 Task: Create a sub task Release to Production / Go Live for the task  Create a new online platform for car rental services in the project AgileNexus , assign it to team member softage.1@softage.net and update the status of the sub task to  Off Track , set the priority of the sub task to High
Action: Mouse moved to (110, 318)
Screenshot: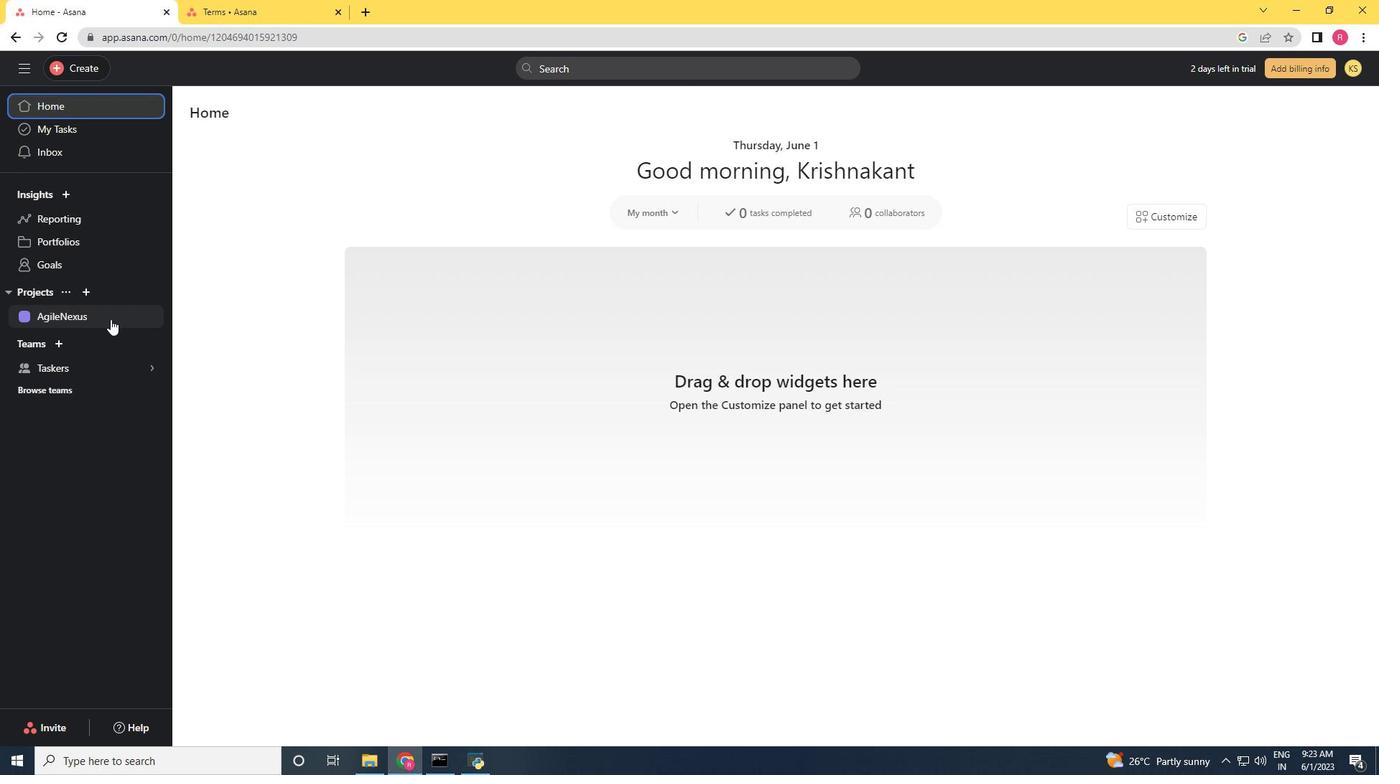 
Action: Mouse pressed left at (110, 318)
Screenshot: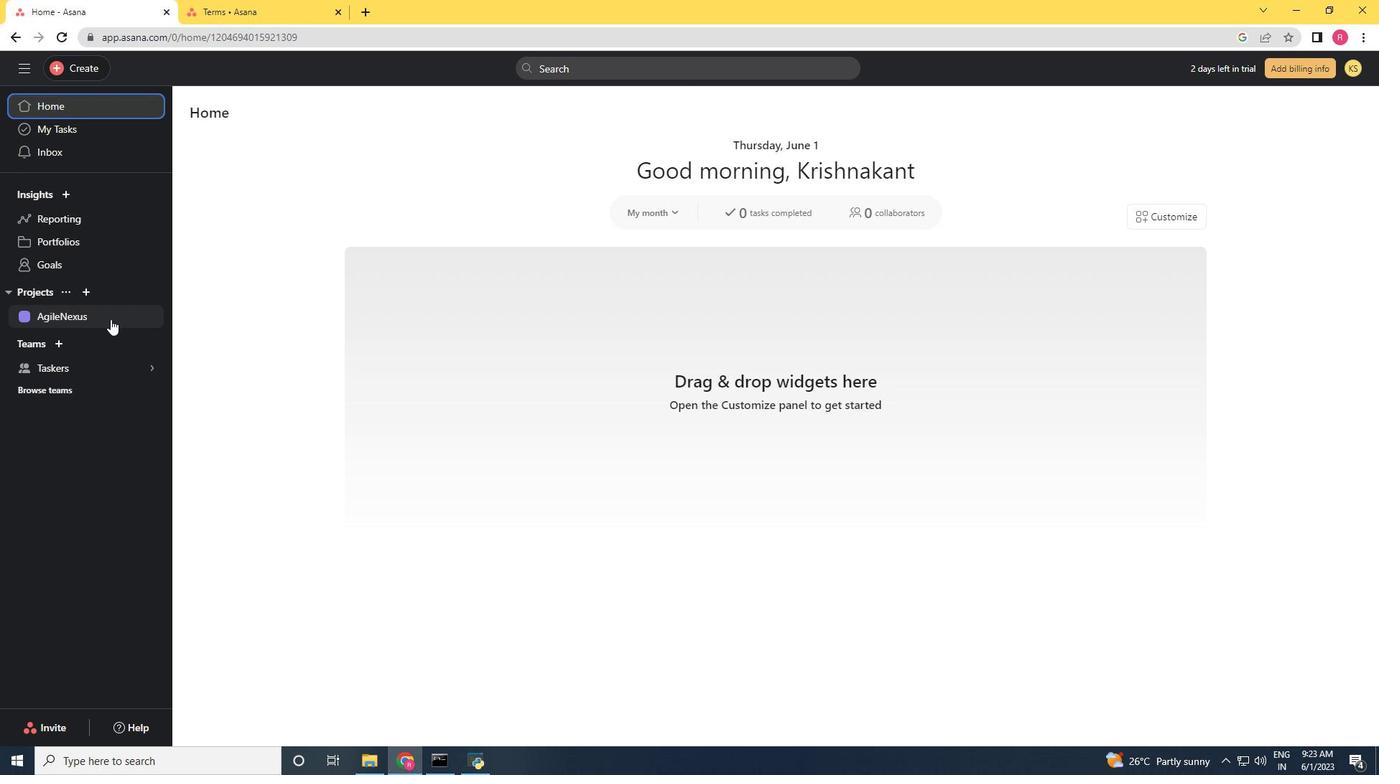 
Action: Mouse moved to (585, 320)
Screenshot: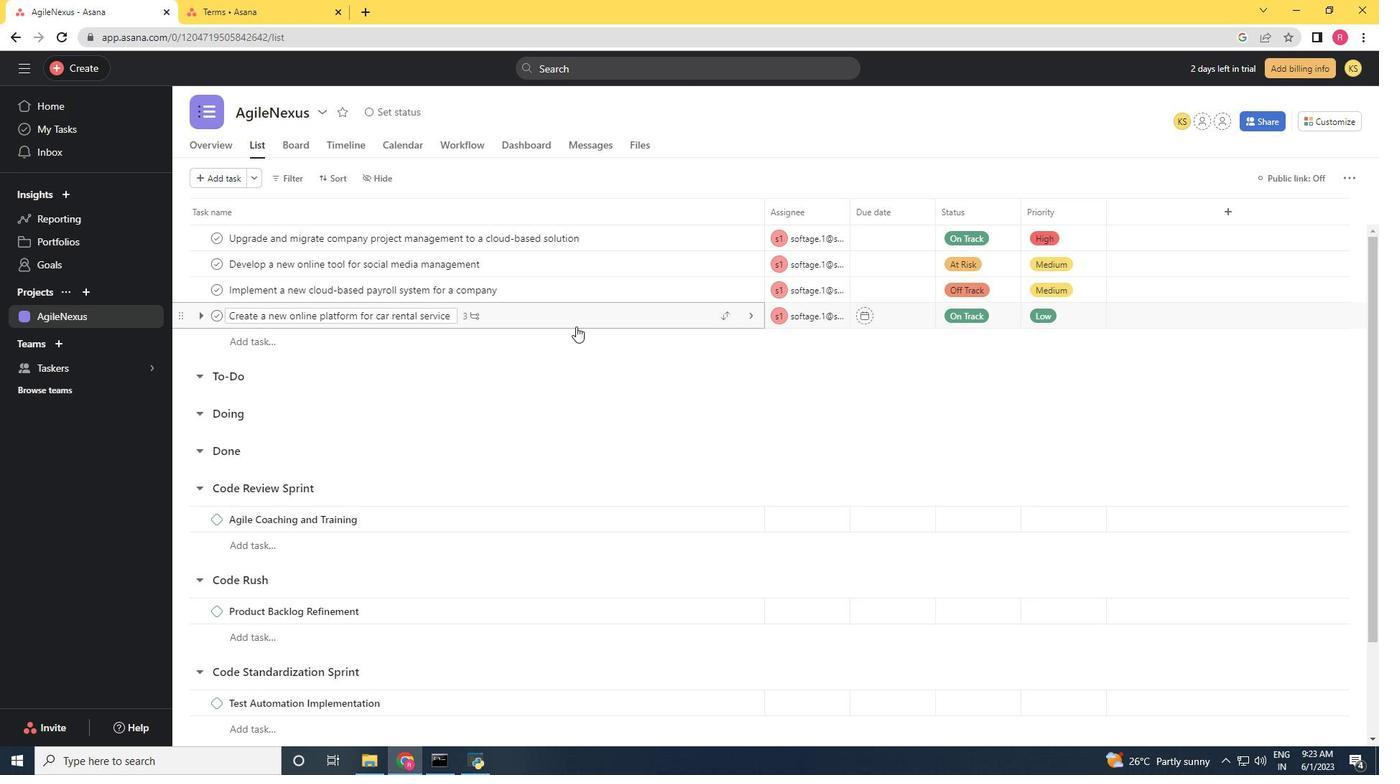 
Action: Mouse pressed left at (585, 320)
Screenshot: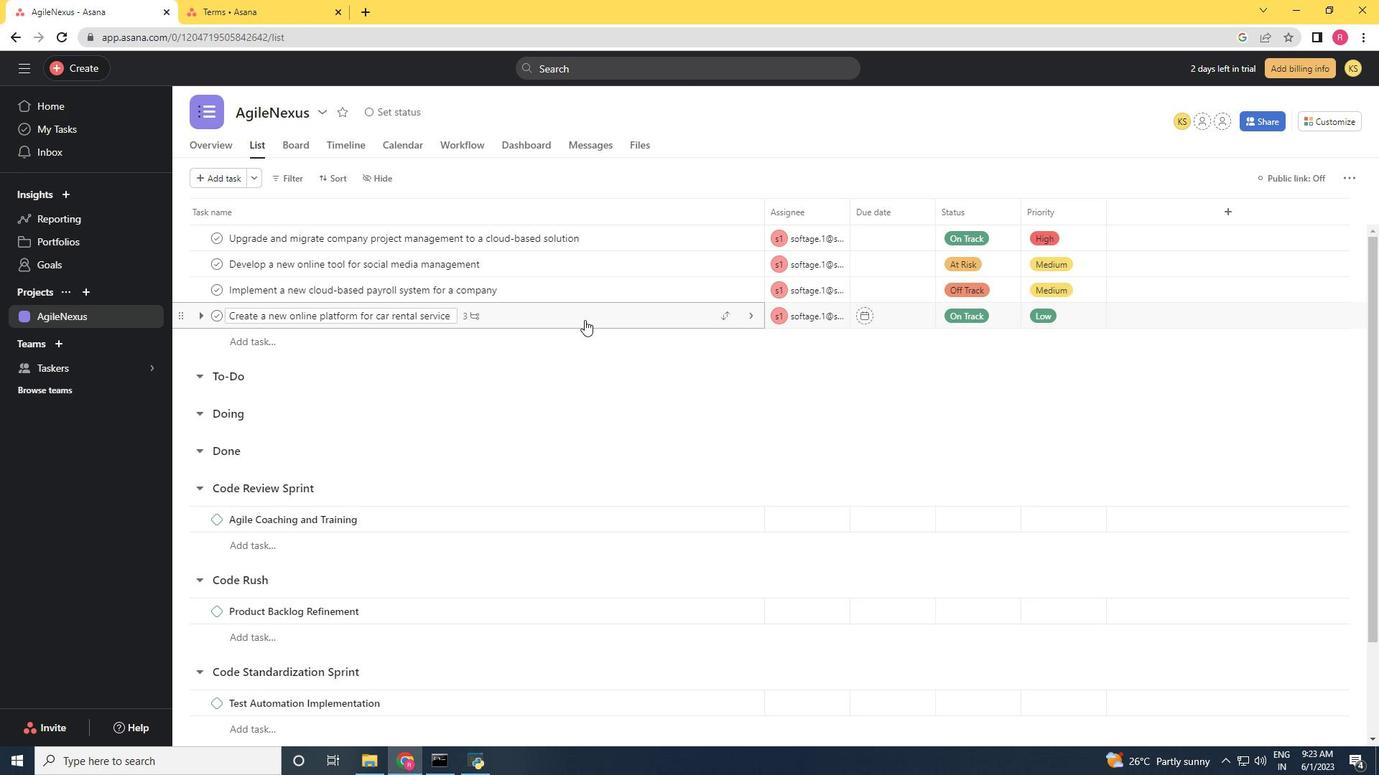 
Action: Mouse moved to (1003, 341)
Screenshot: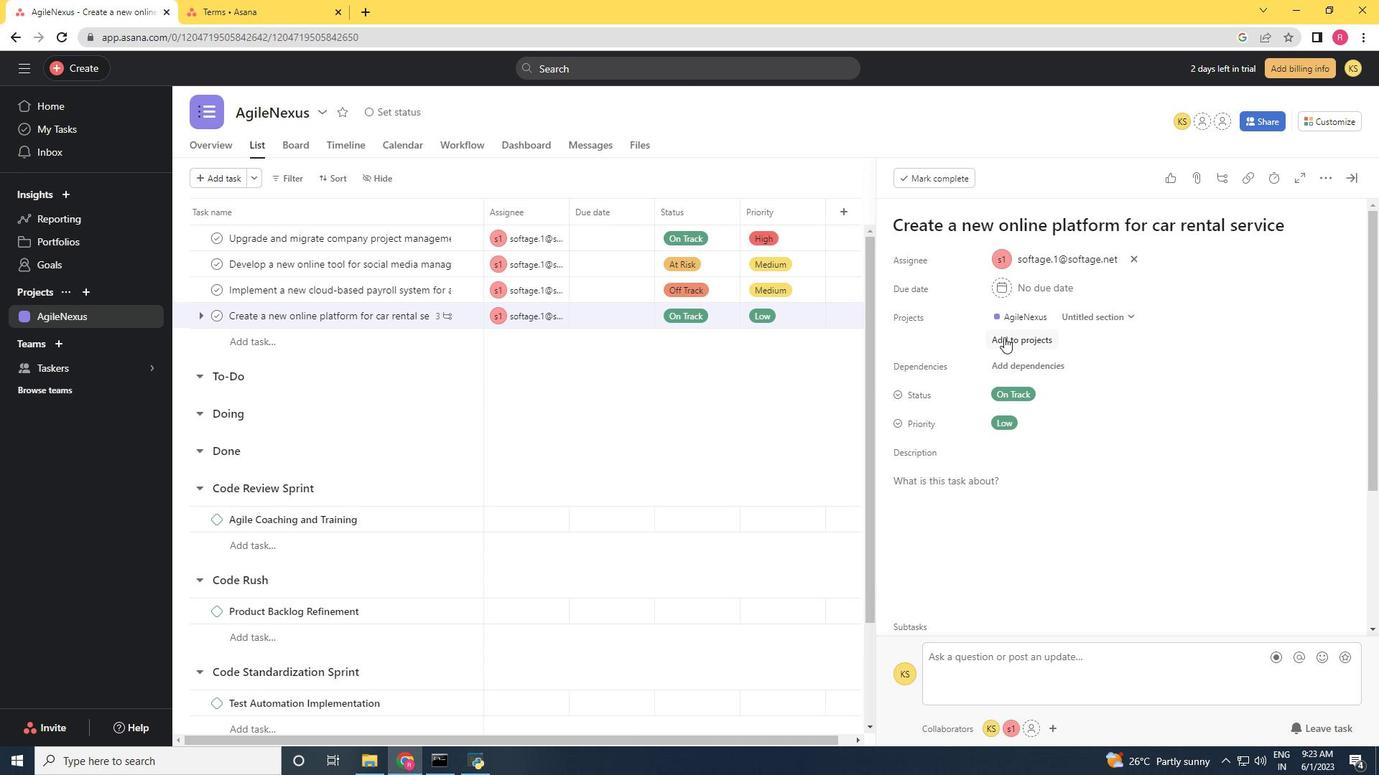 
Action: Mouse scrolled (1003, 340) with delta (0, 0)
Screenshot: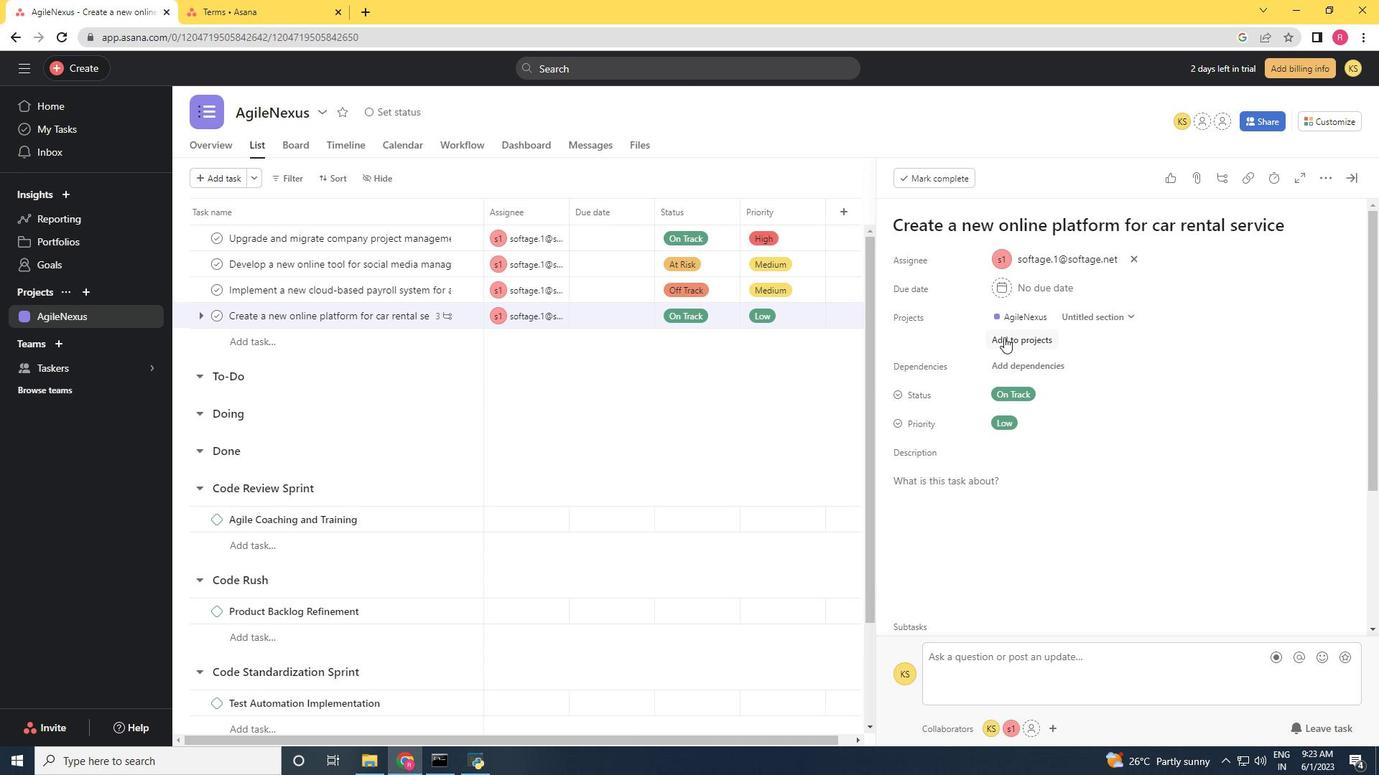 
Action: Mouse moved to (1003, 343)
Screenshot: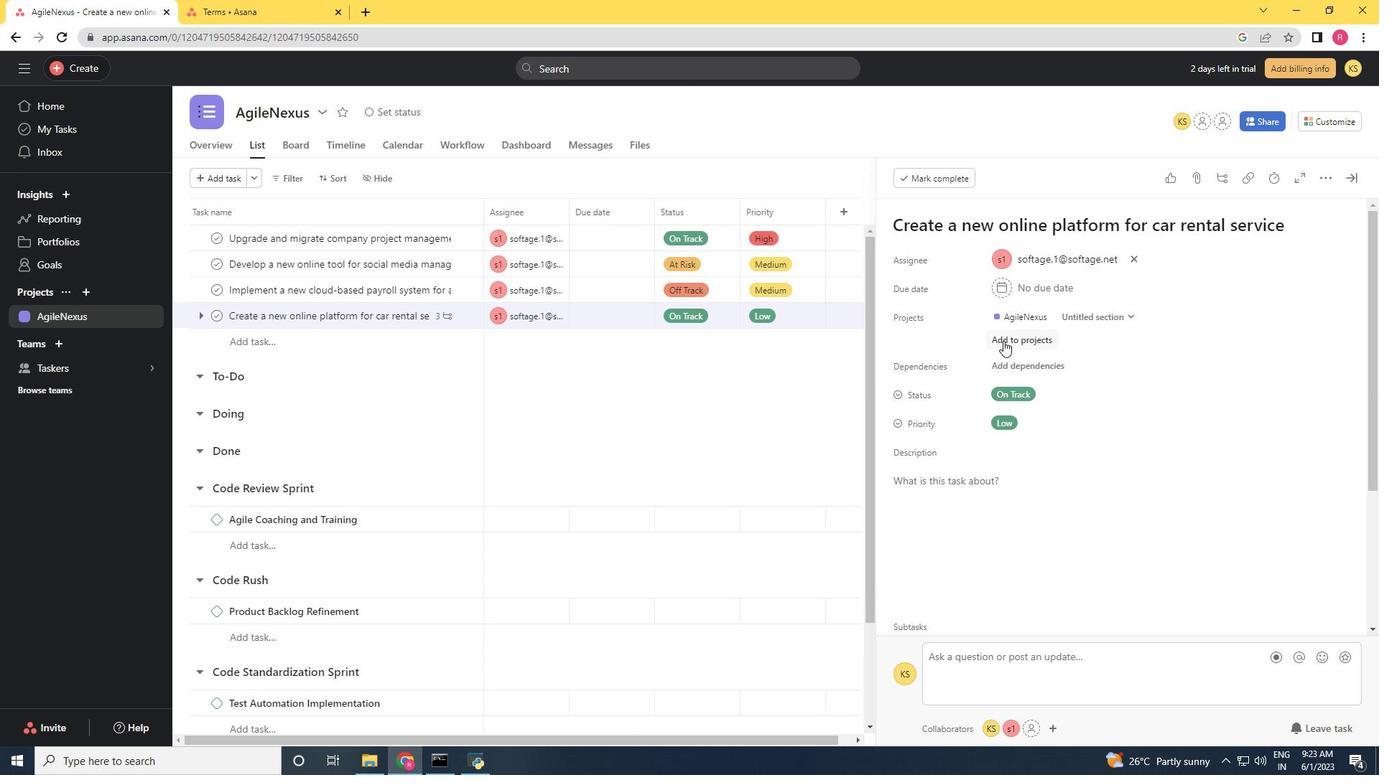 
Action: Mouse scrolled (1003, 342) with delta (0, 0)
Screenshot: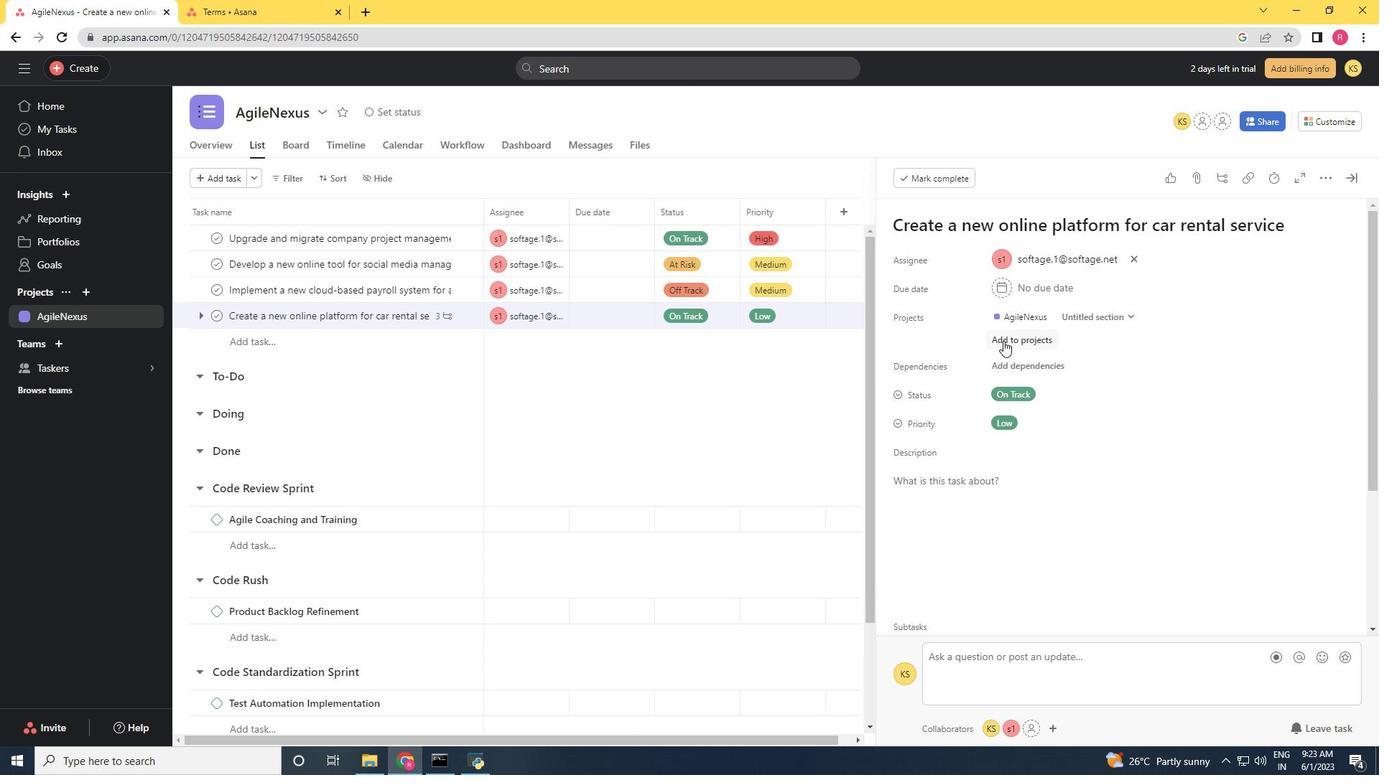 
Action: Mouse moved to (1003, 344)
Screenshot: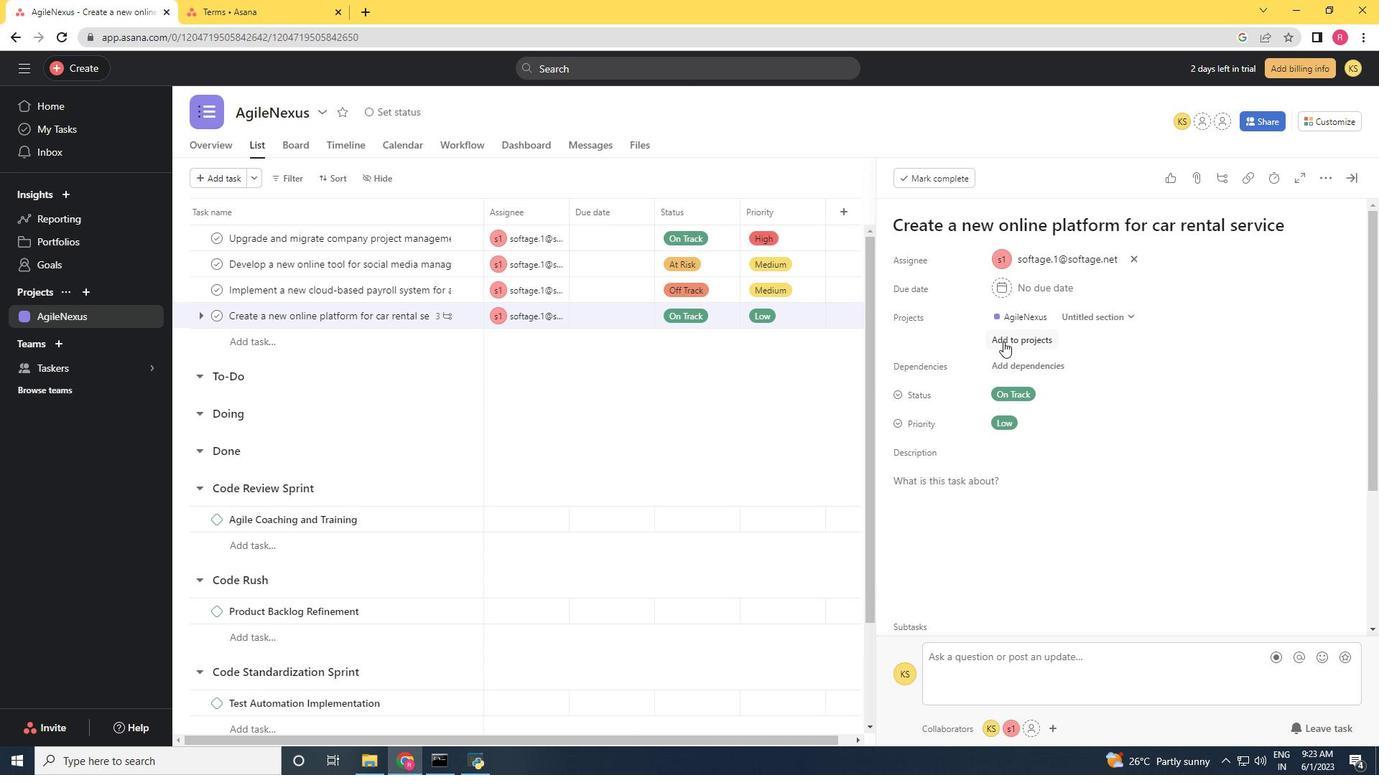 
Action: Mouse scrolled (1003, 343) with delta (0, 0)
Screenshot: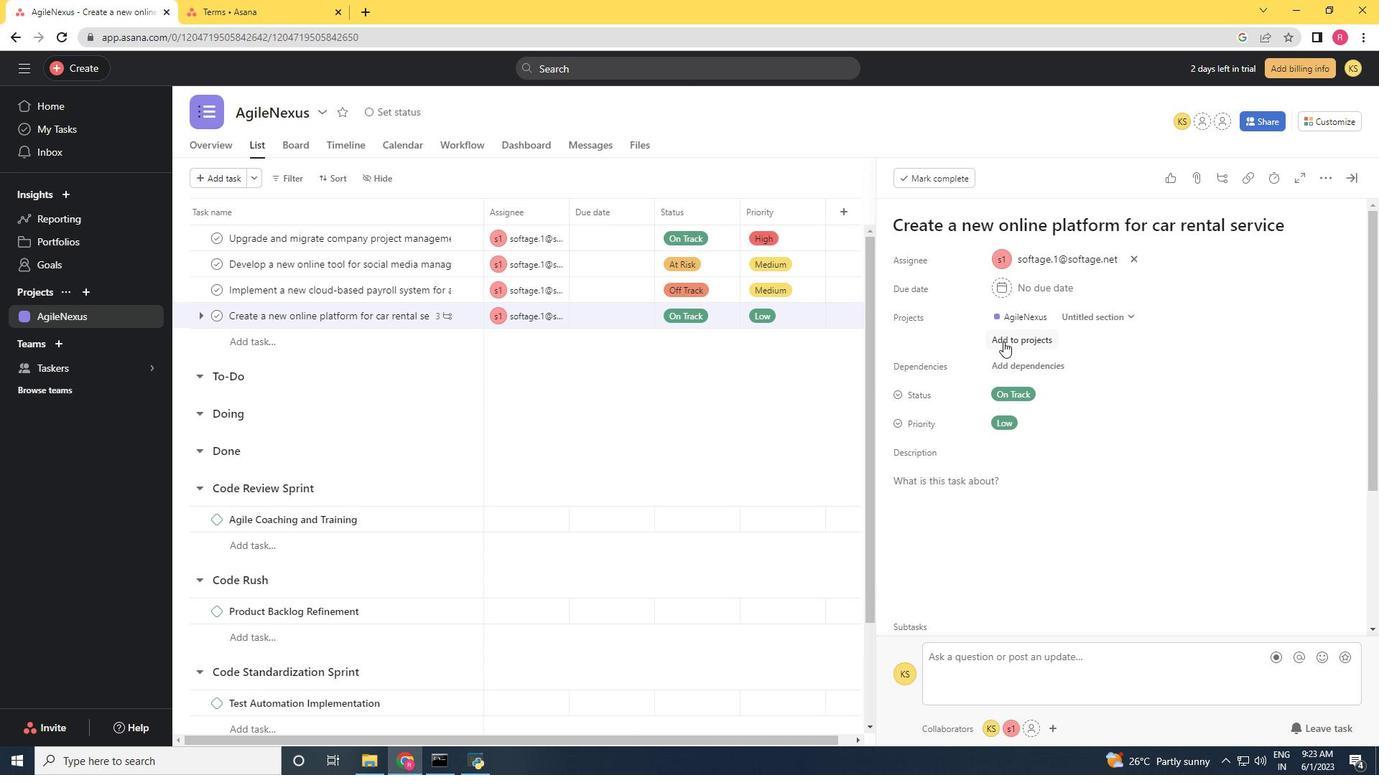 
Action: Mouse moved to (1003, 345)
Screenshot: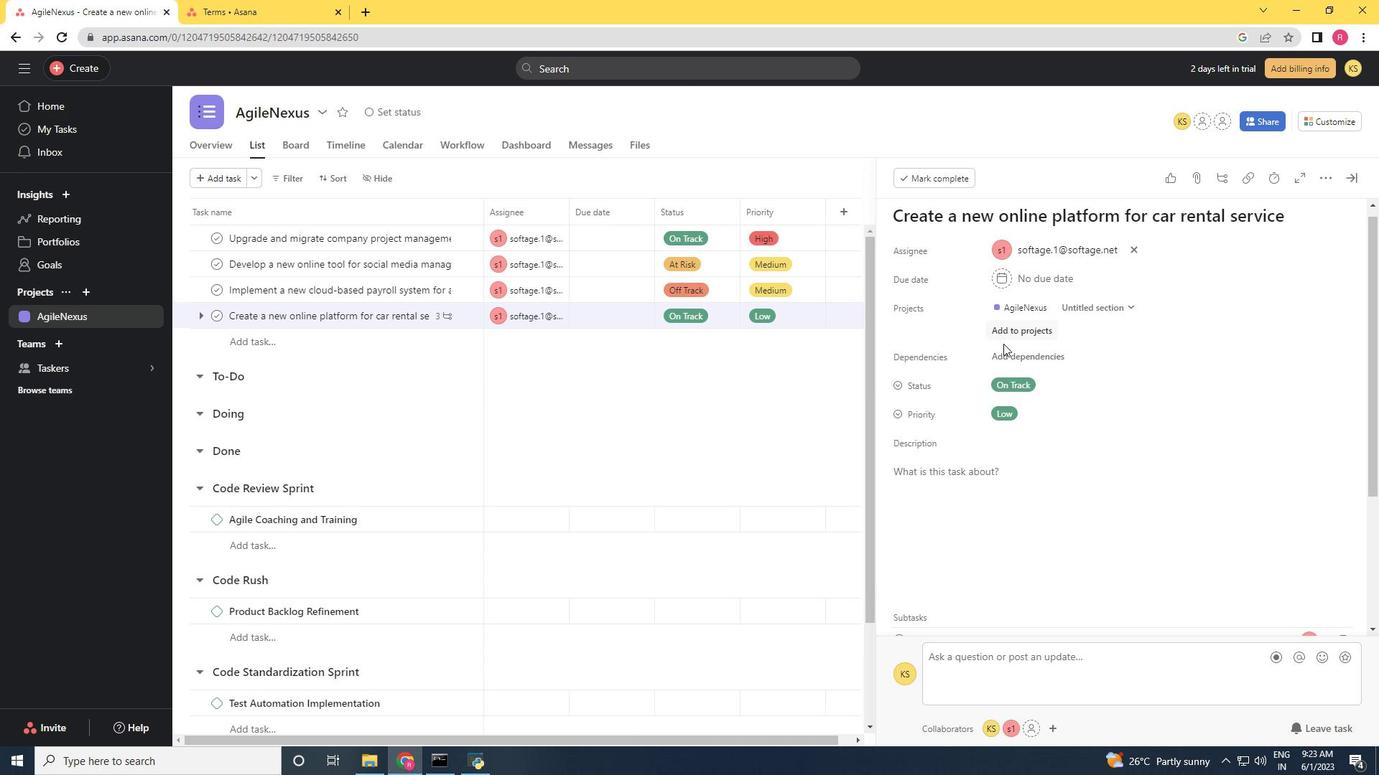 
Action: Mouse scrolled (1003, 344) with delta (0, 0)
Screenshot: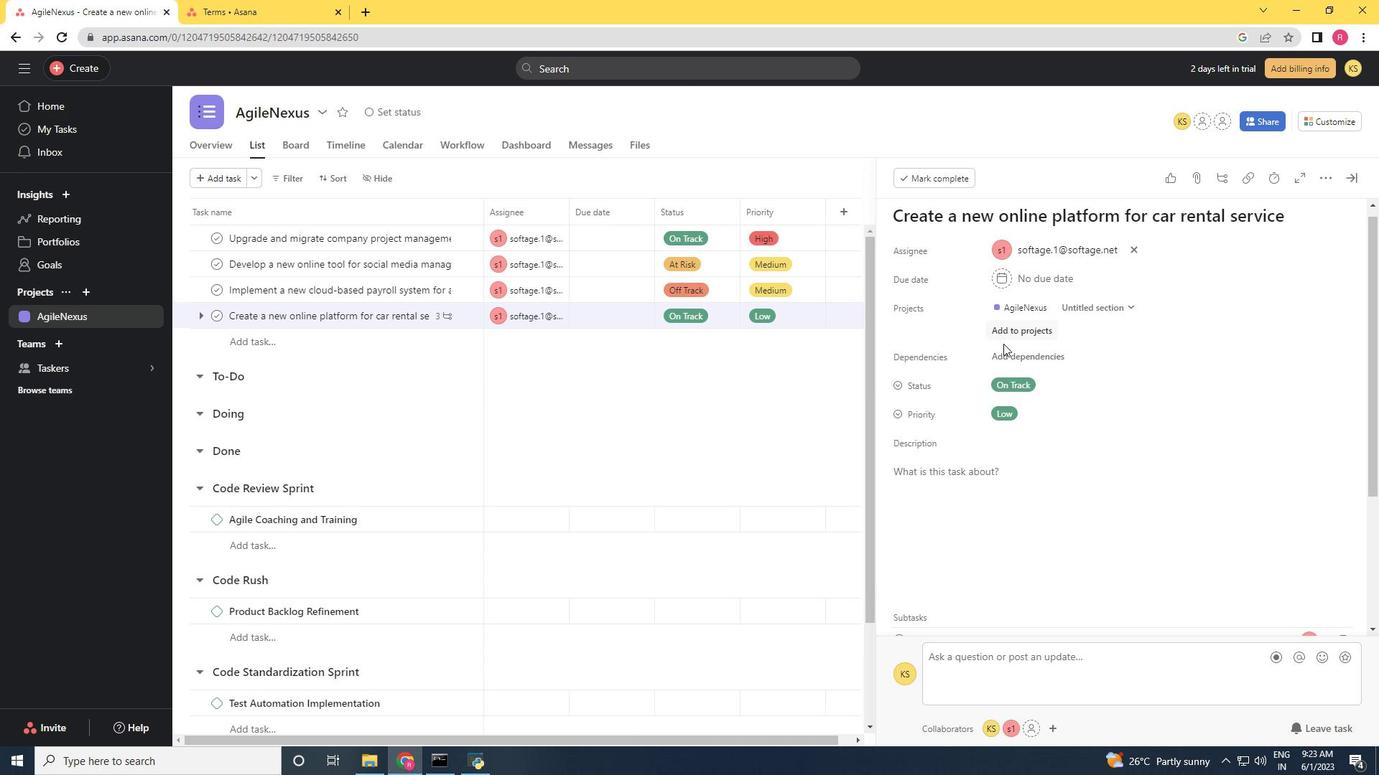 
Action: Mouse moved to (1003, 346)
Screenshot: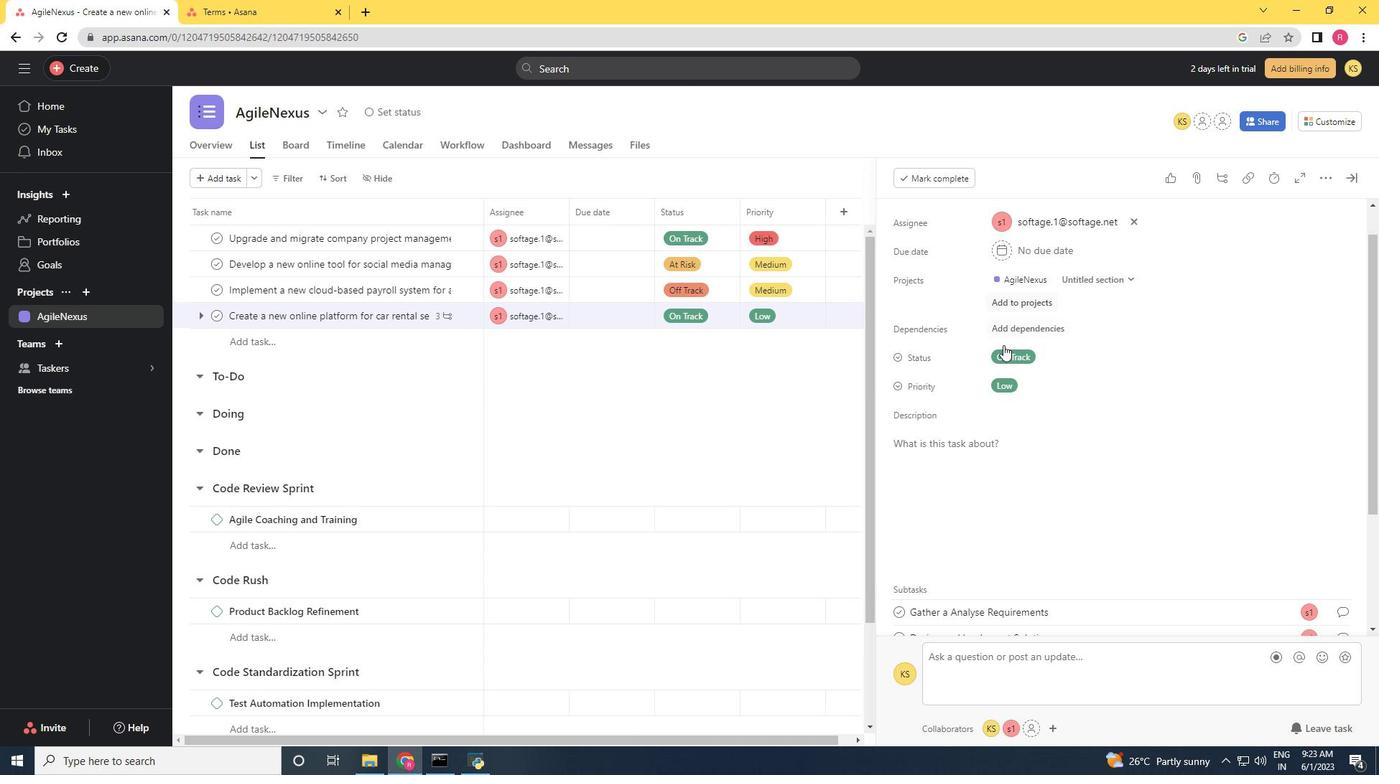 
Action: Mouse scrolled (1003, 345) with delta (0, 0)
Screenshot: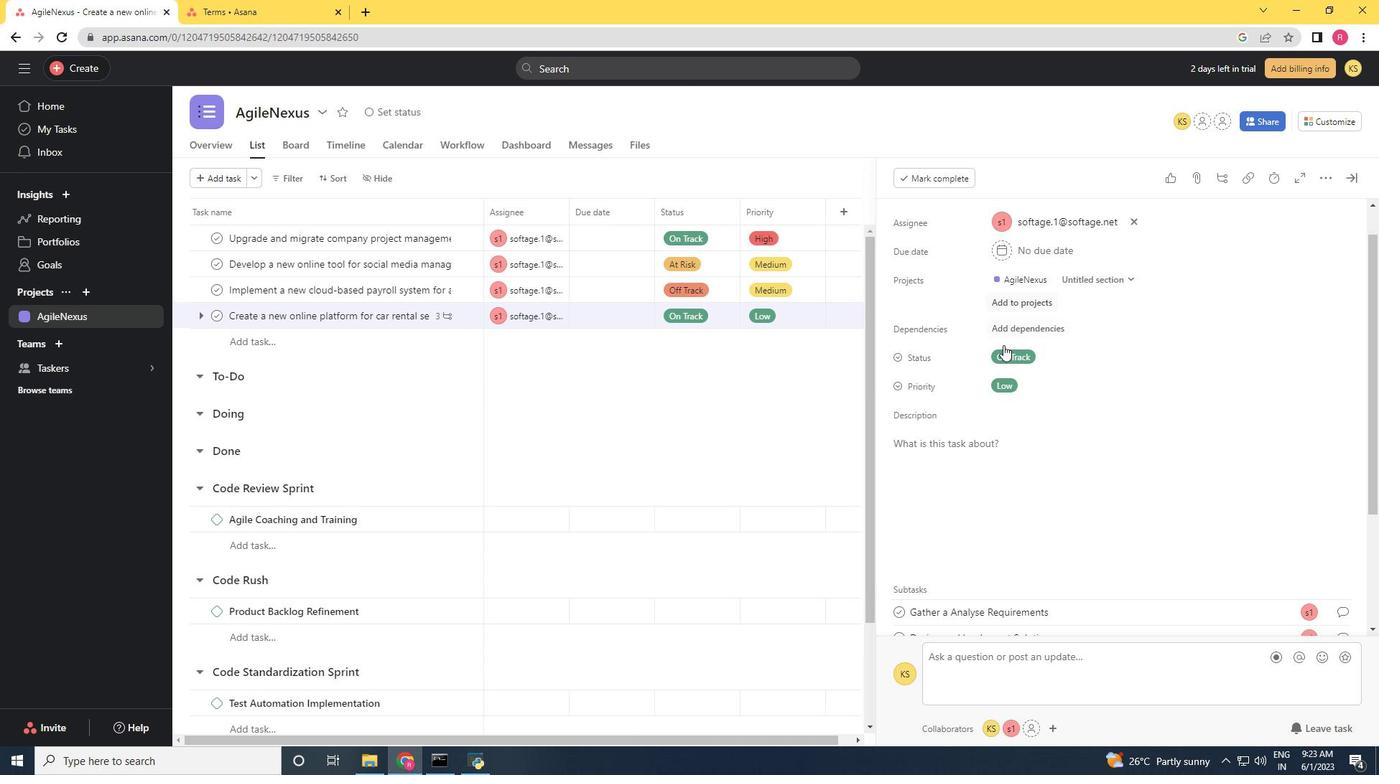 
Action: Mouse moved to (1003, 346)
Screenshot: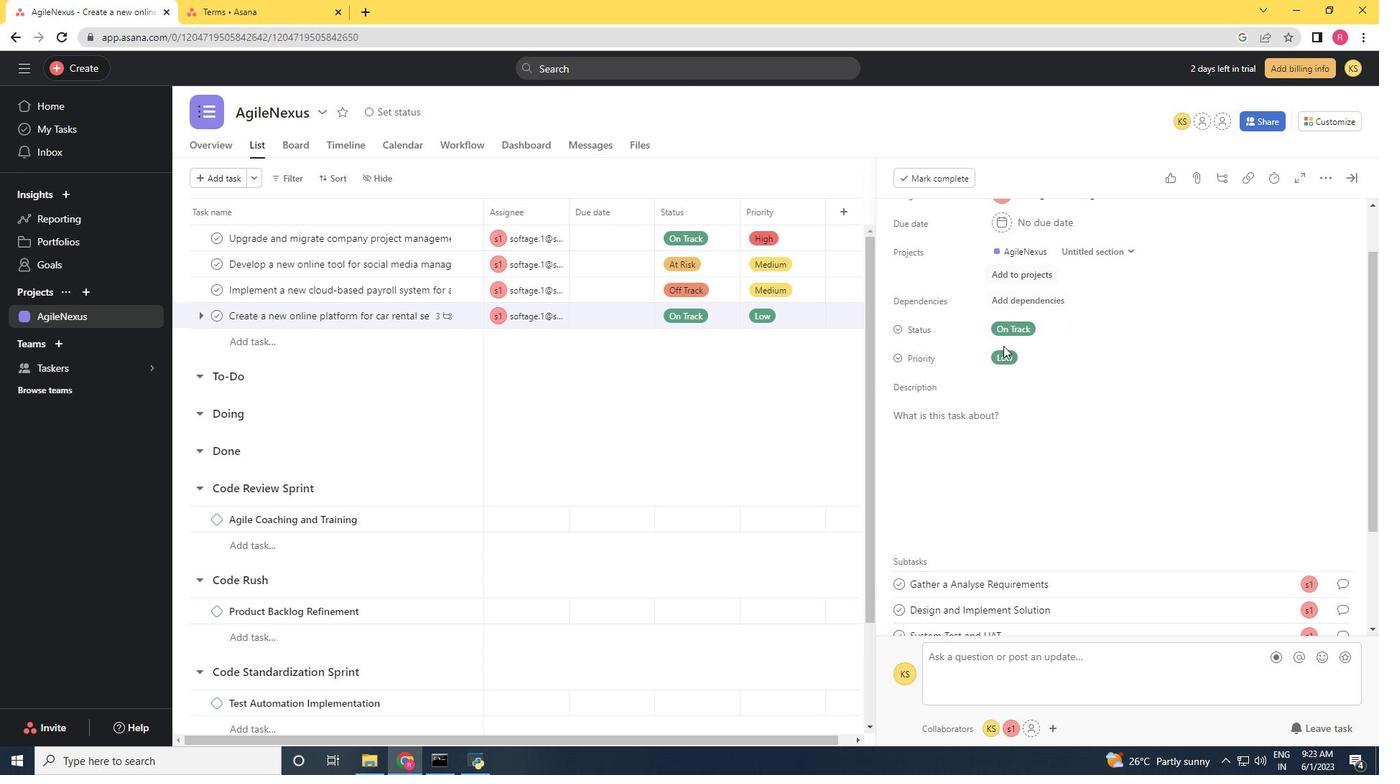 
Action: Mouse scrolled (1003, 346) with delta (0, 0)
Screenshot: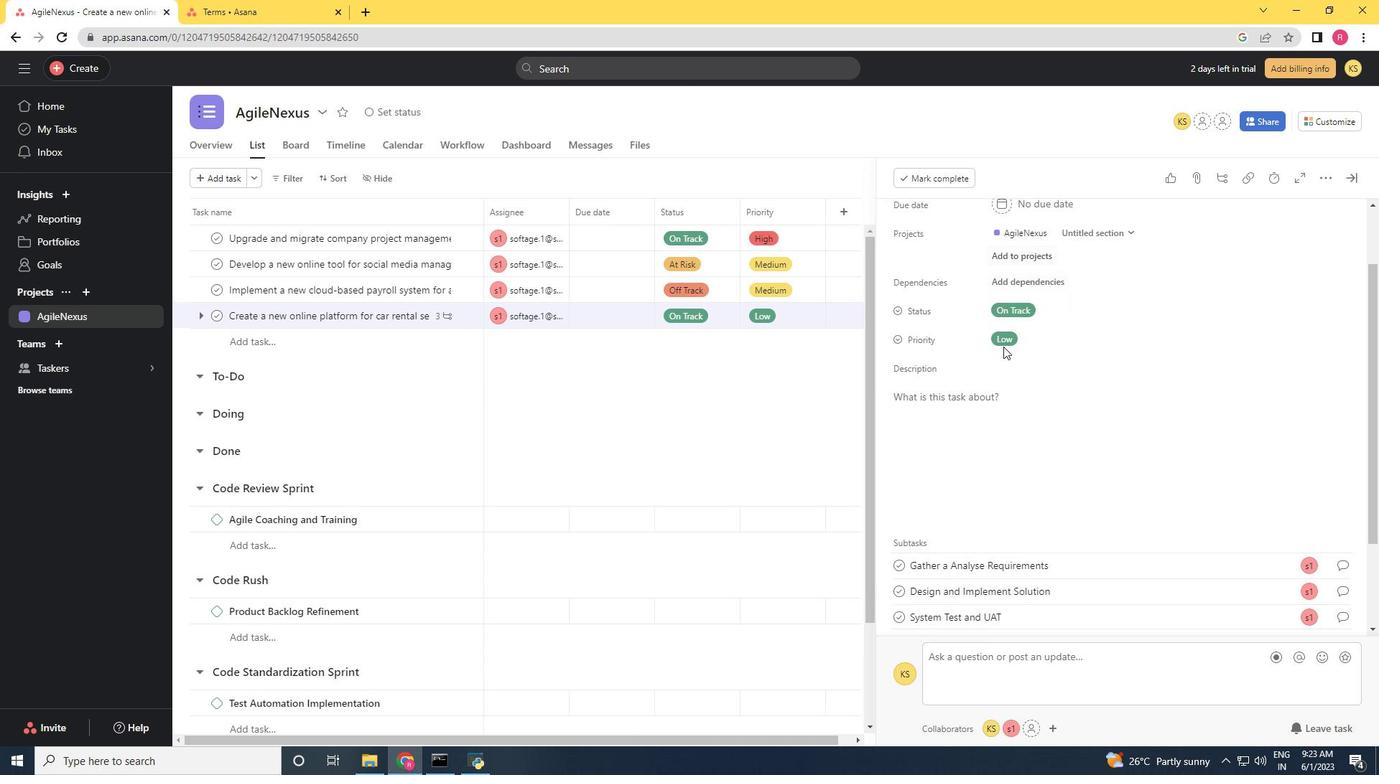 
Action: Mouse moved to (935, 520)
Screenshot: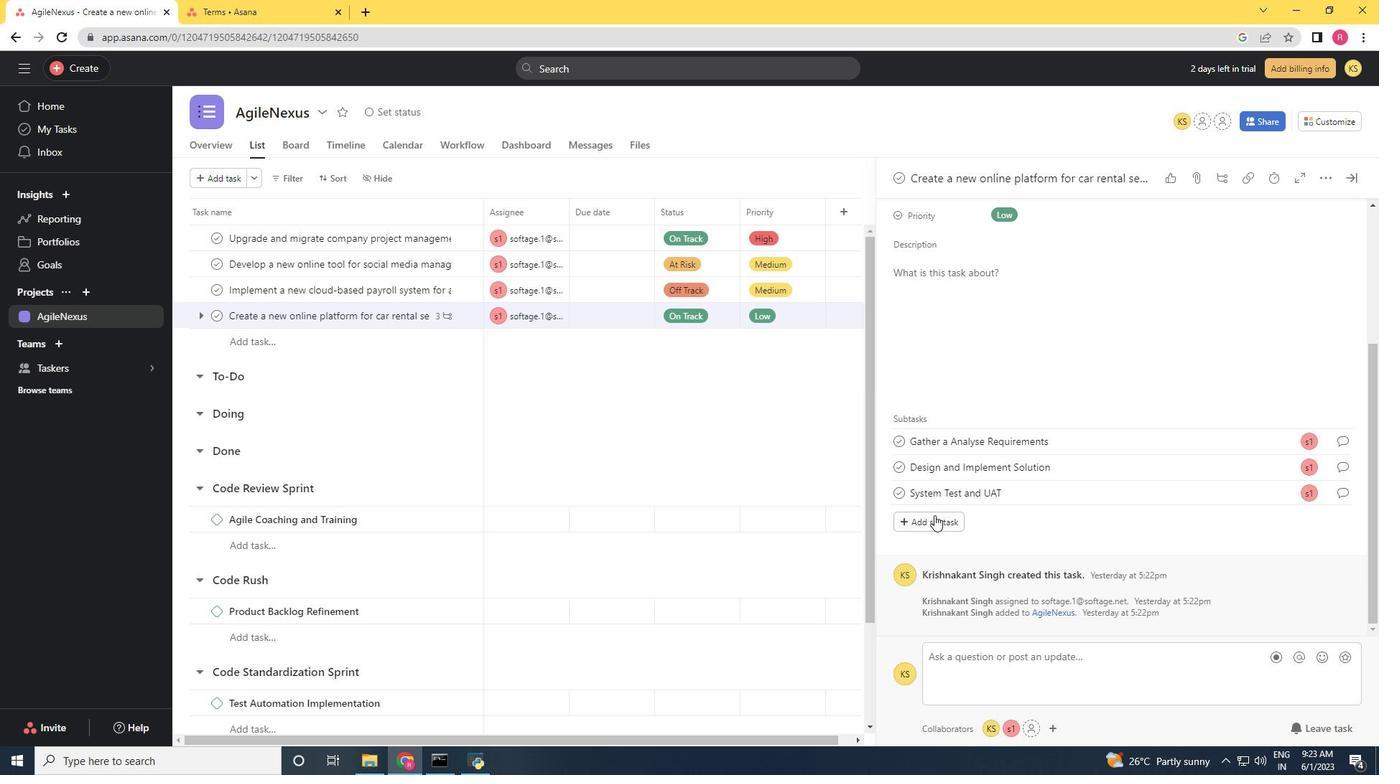 
Action: Mouse pressed left at (935, 520)
Screenshot: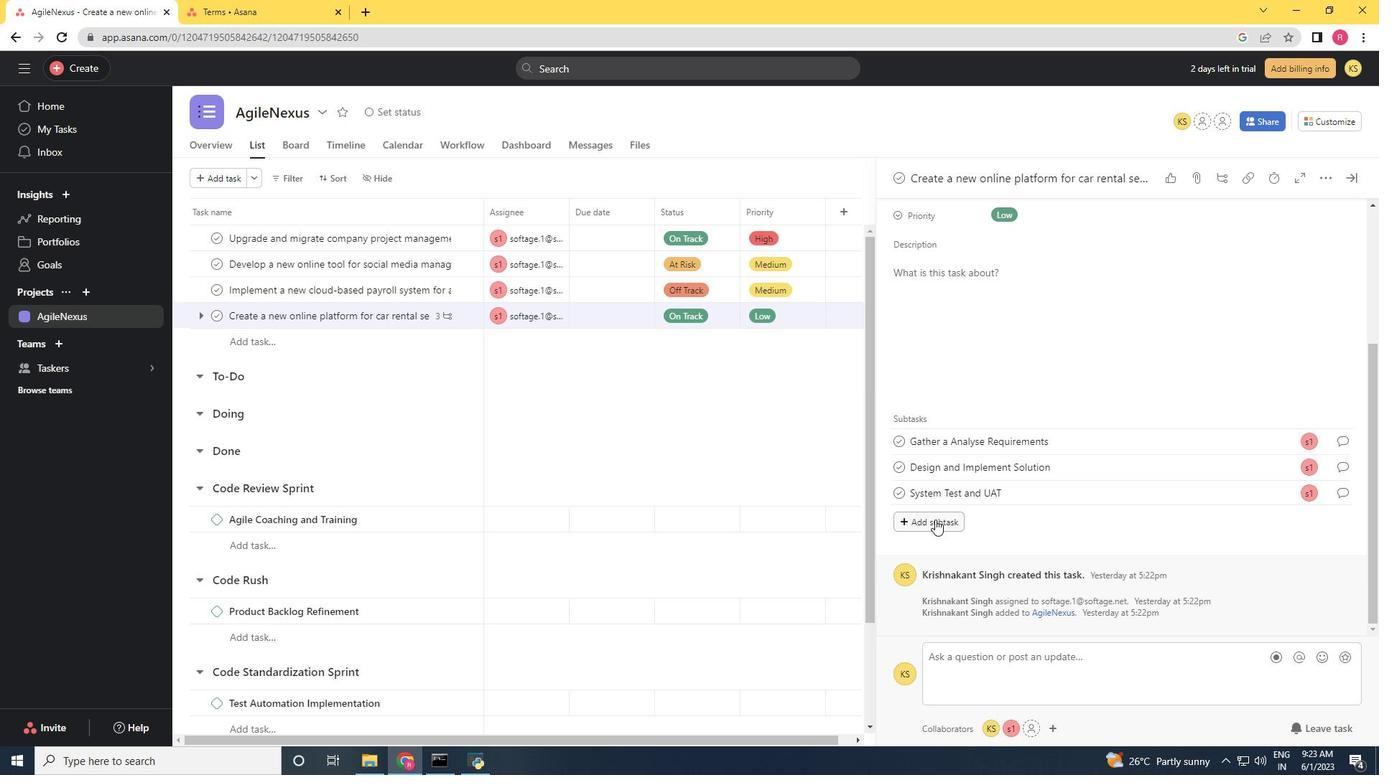 
Action: Key pressed <Key.shift>Related<Key.space>to<Key.space><Key.shift>P
Screenshot: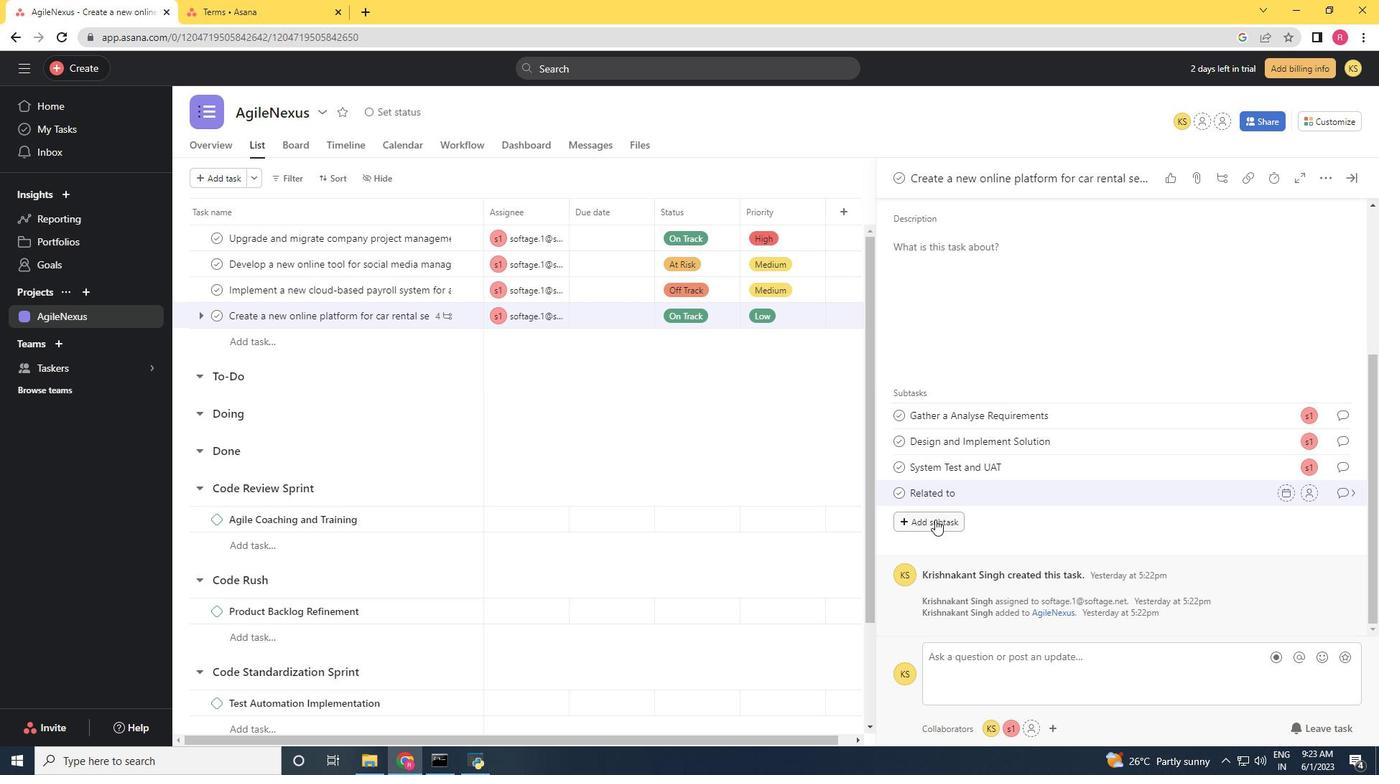 
Action: Mouse moved to (935, 520)
Screenshot: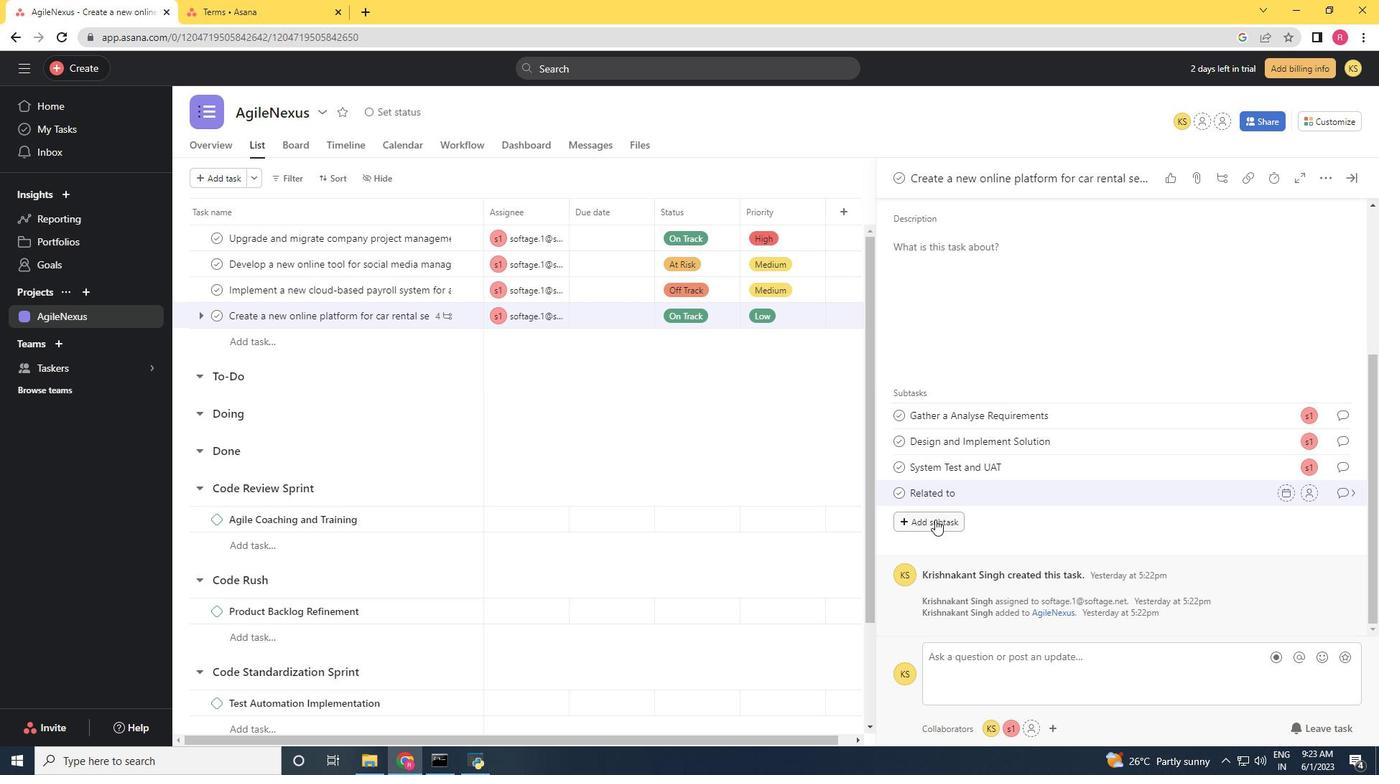 
Action: Key pressed roduction<Key.space>/<Key.space><Key.shift>Go
Screenshot: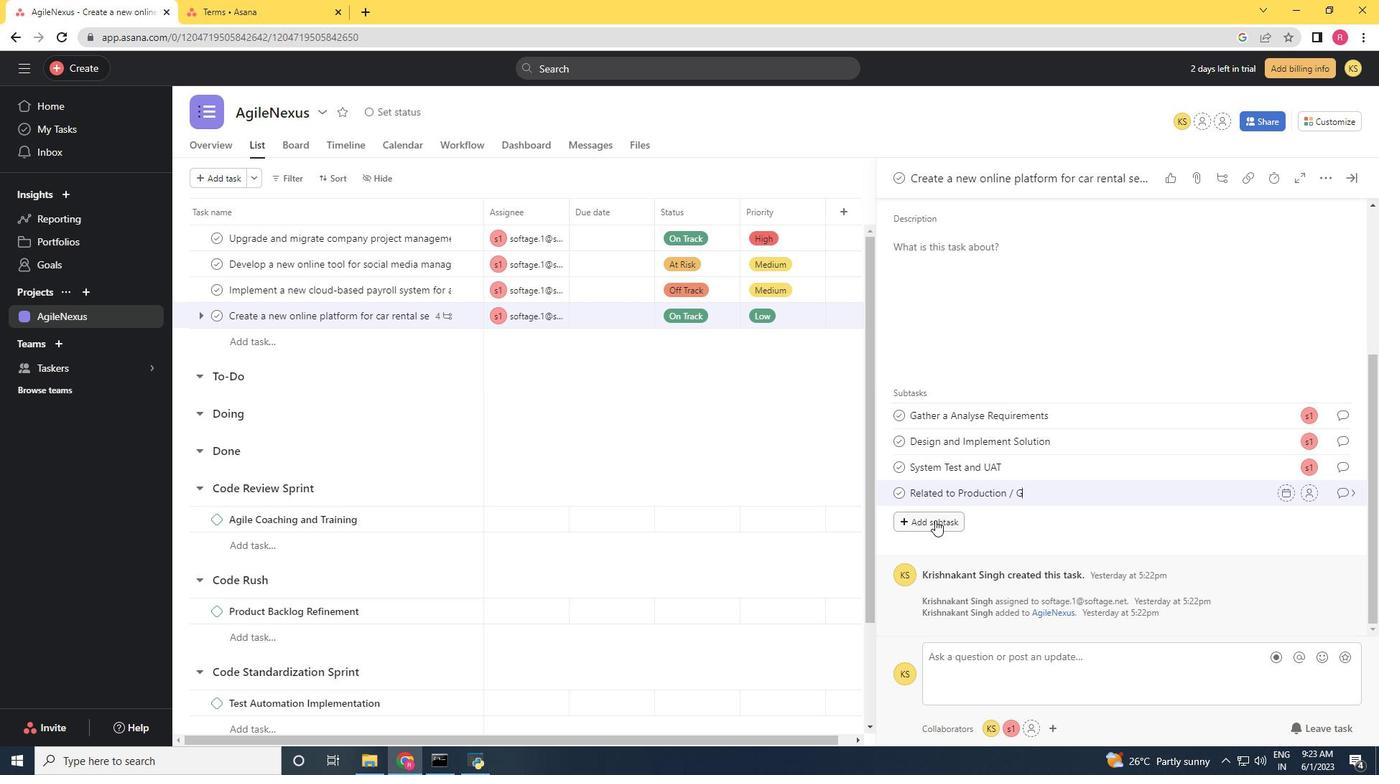 
Action: Mouse moved to (935, 520)
Screenshot: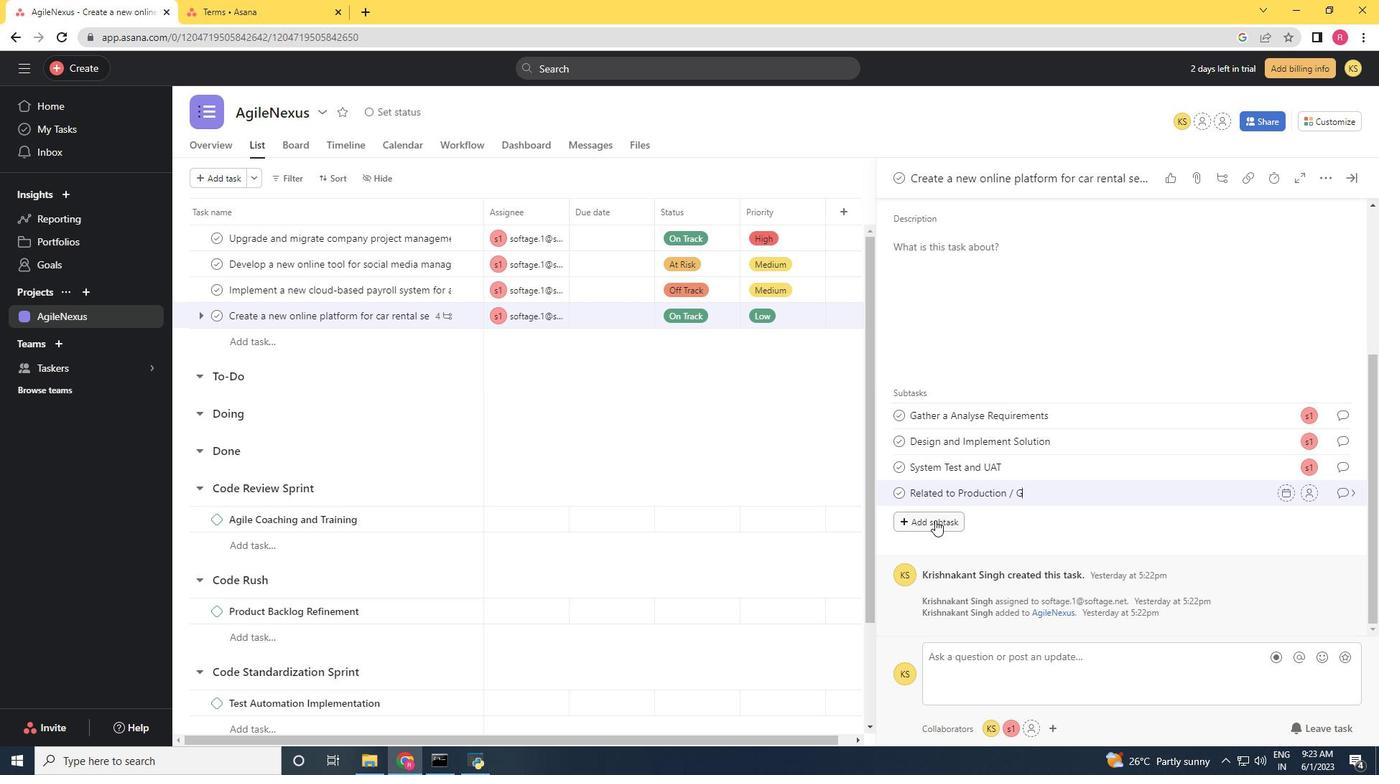 
Action: Key pressed <Key.space><Key.shift>Livr<Key.backspace>e
Screenshot: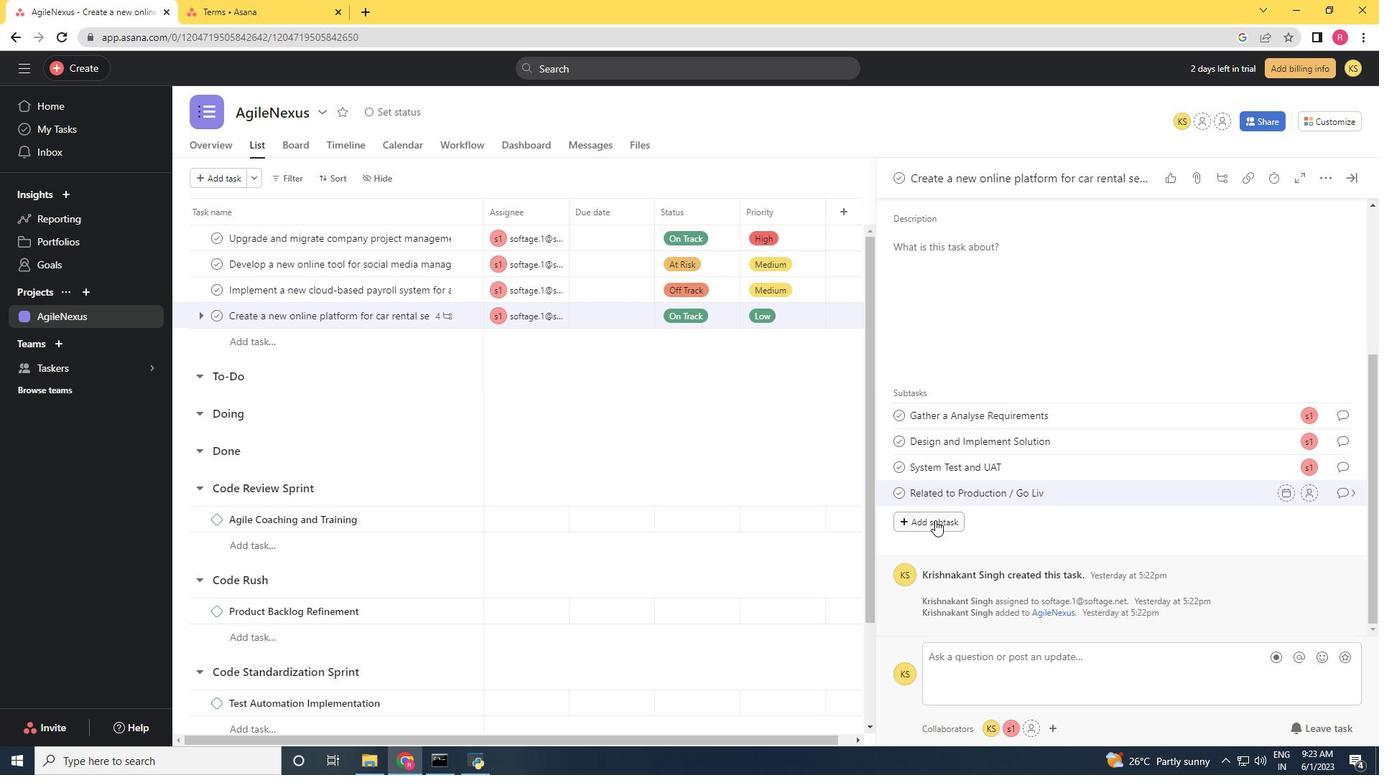 
Action: Mouse moved to (1310, 489)
Screenshot: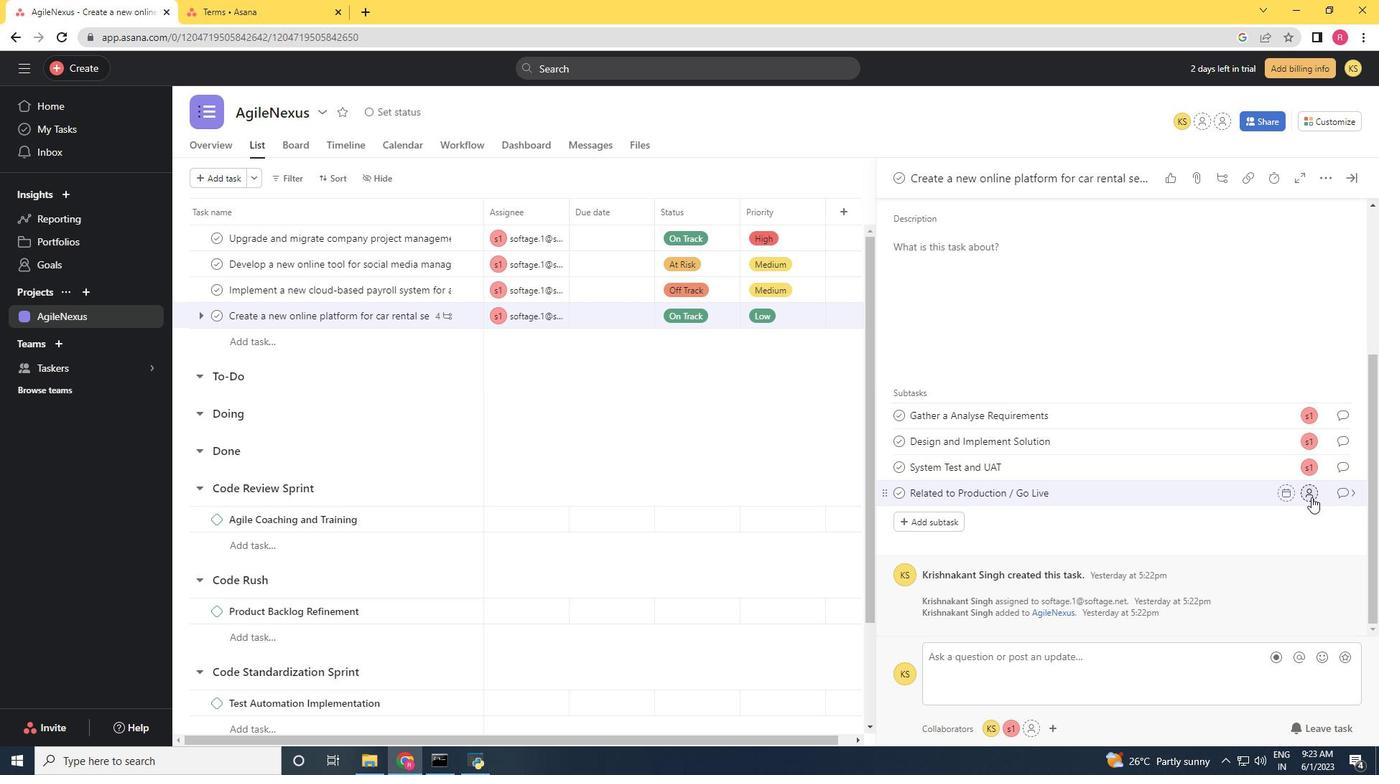
Action: Mouse pressed left at (1310, 489)
Screenshot: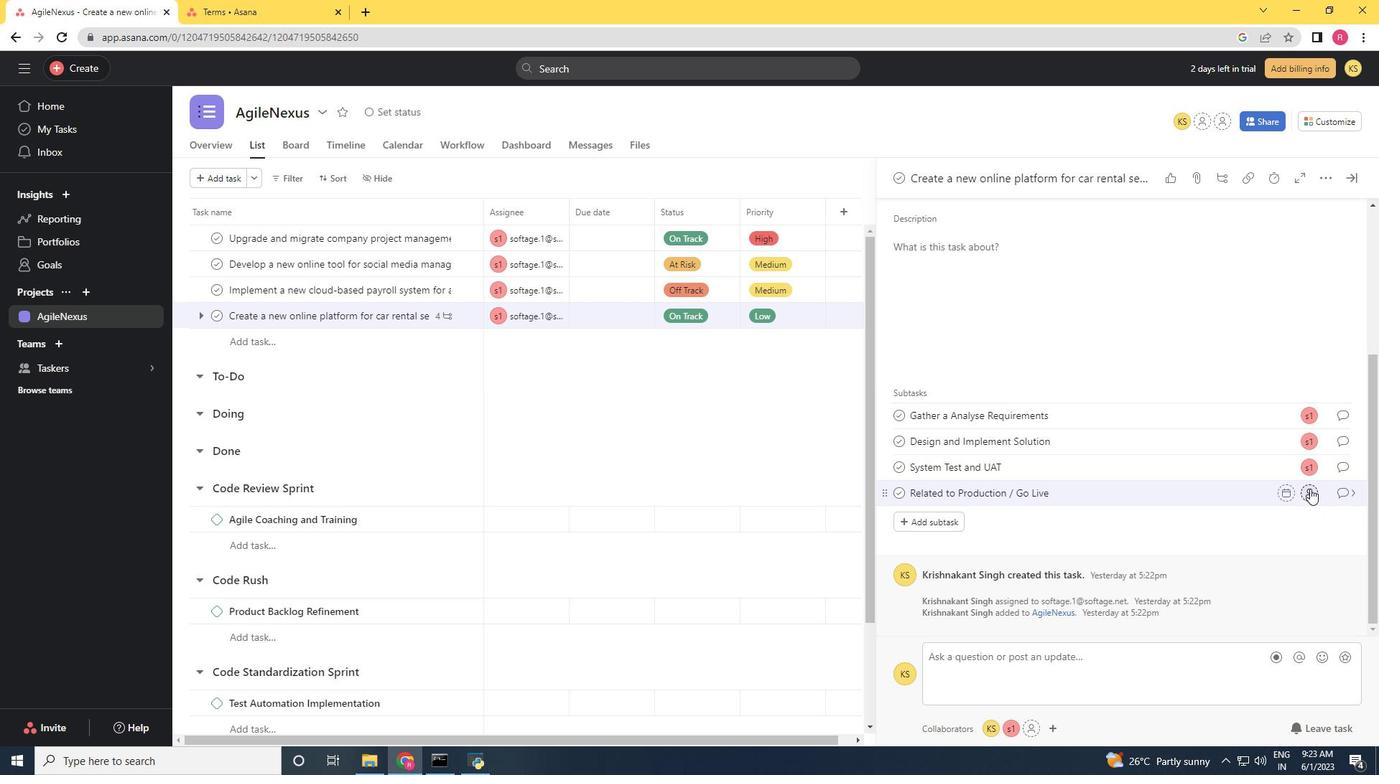 
Action: Mouse moved to (1207, 484)
Screenshot: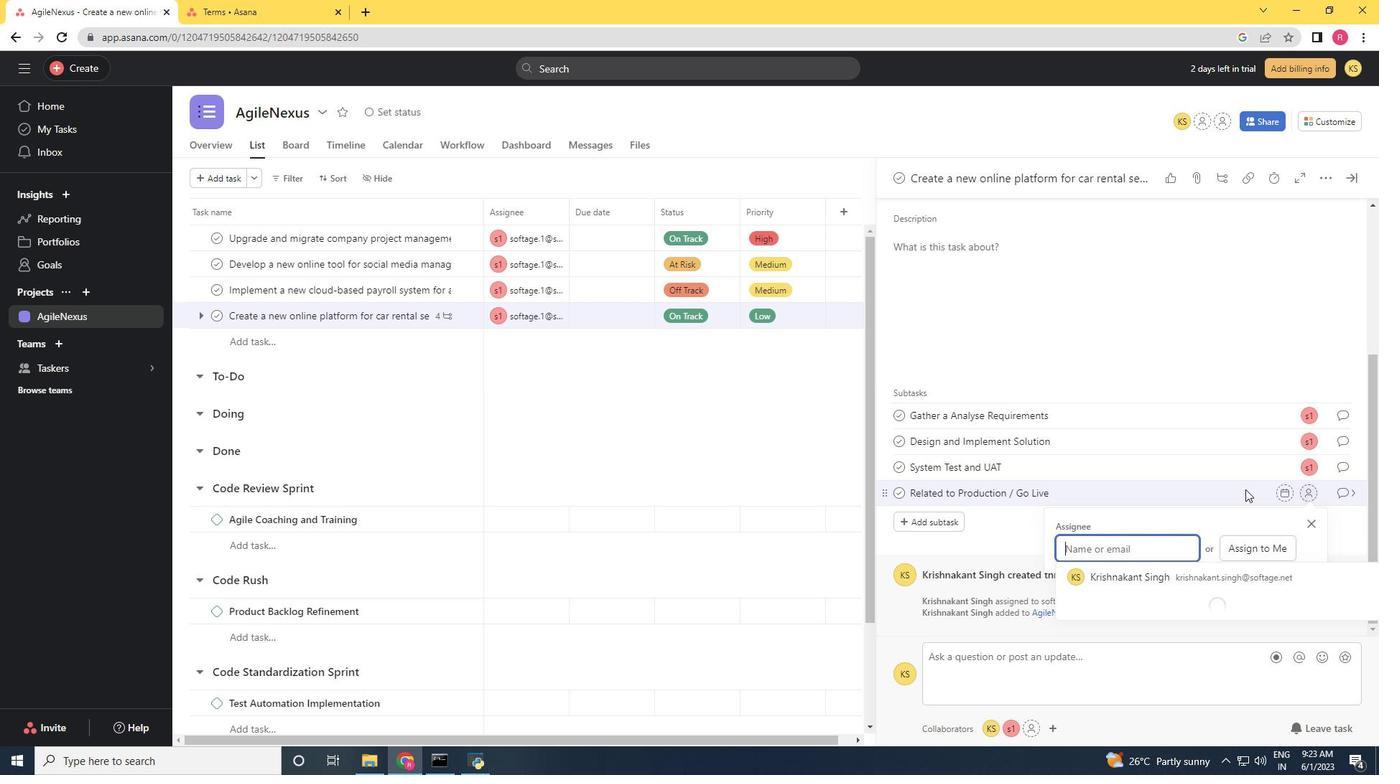 
Action: Key pressed si<Key.backspace>oftage.1<Key.shift>@softage.net
Screenshot: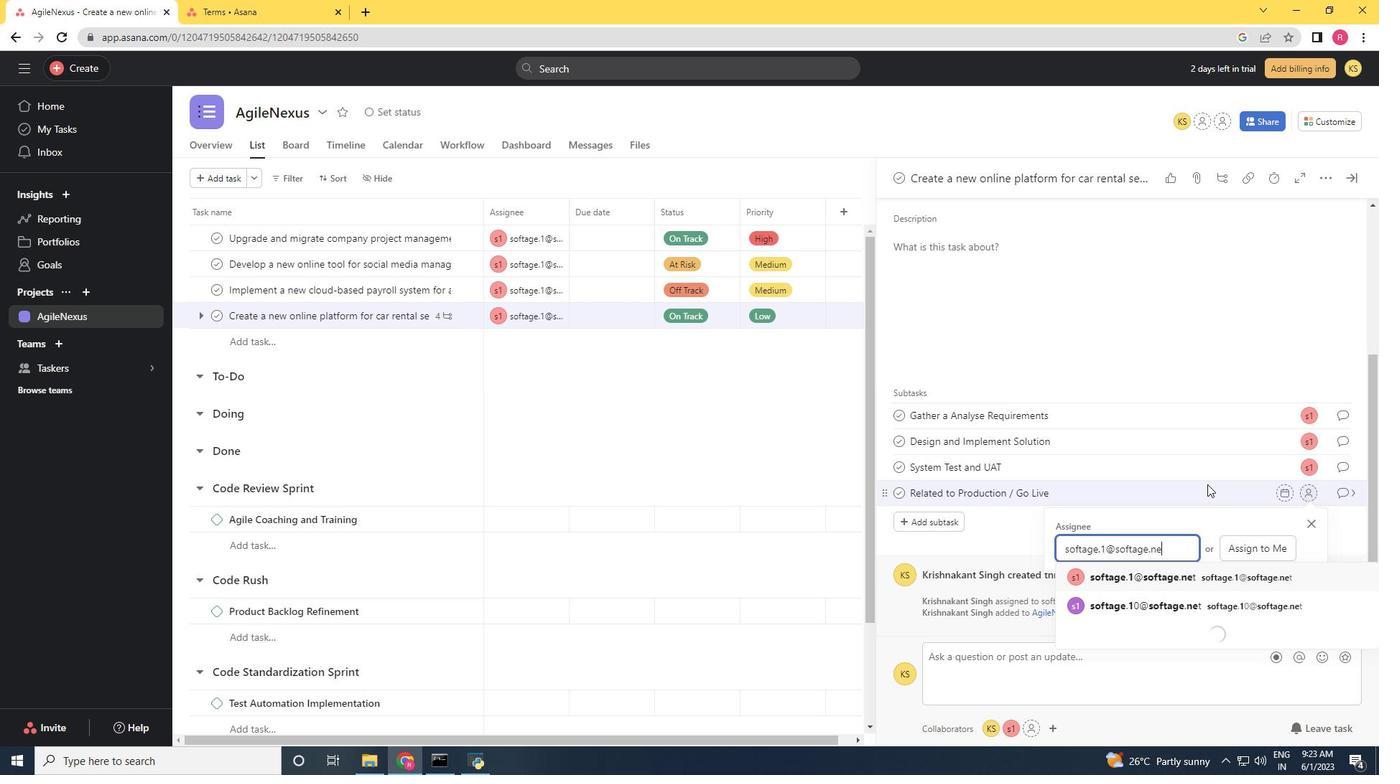 
Action: Mouse moved to (1136, 581)
Screenshot: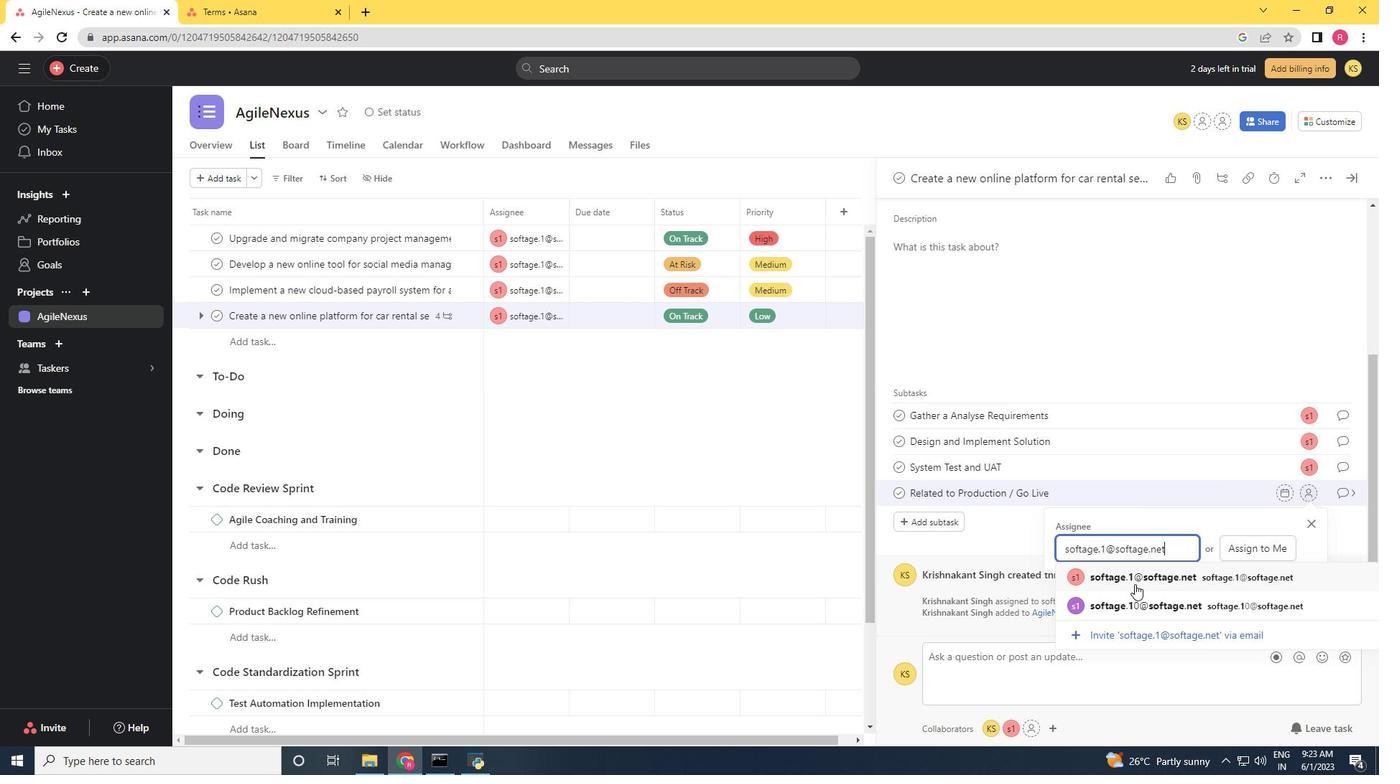 
Action: Mouse pressed left at (1136, 581)
Screenshot: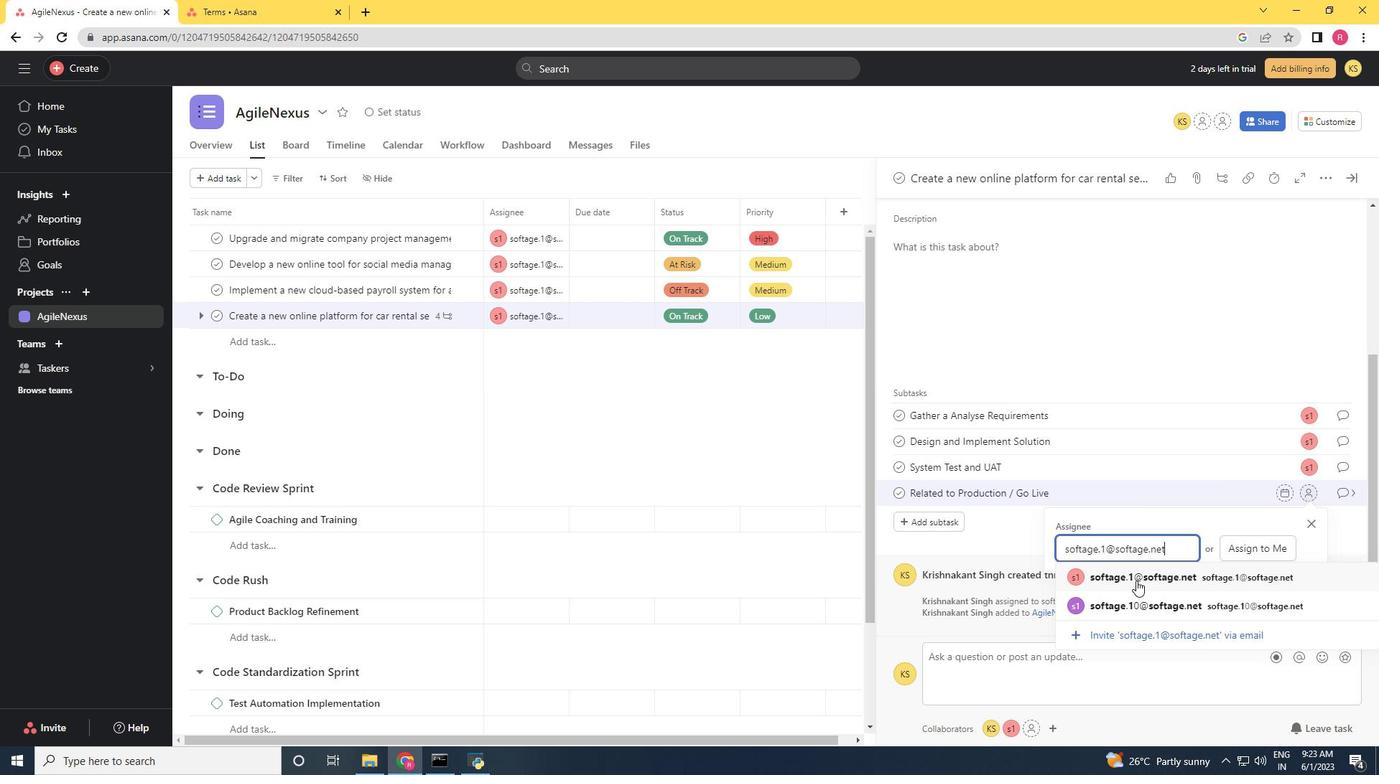 
Action: Mouse moved to (1342, 496)
Screenshot: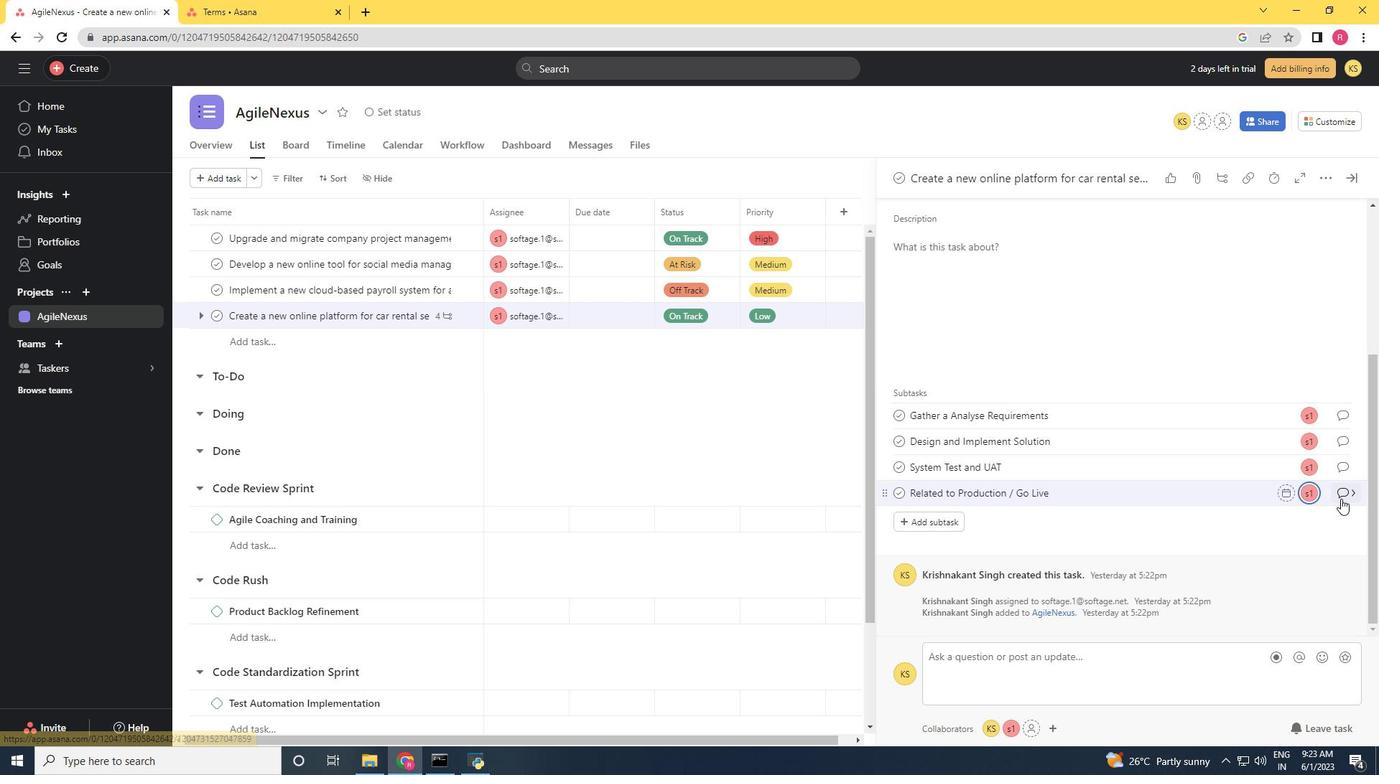 
Action: Mouse pressed left at (1342, 496)
Screenshot: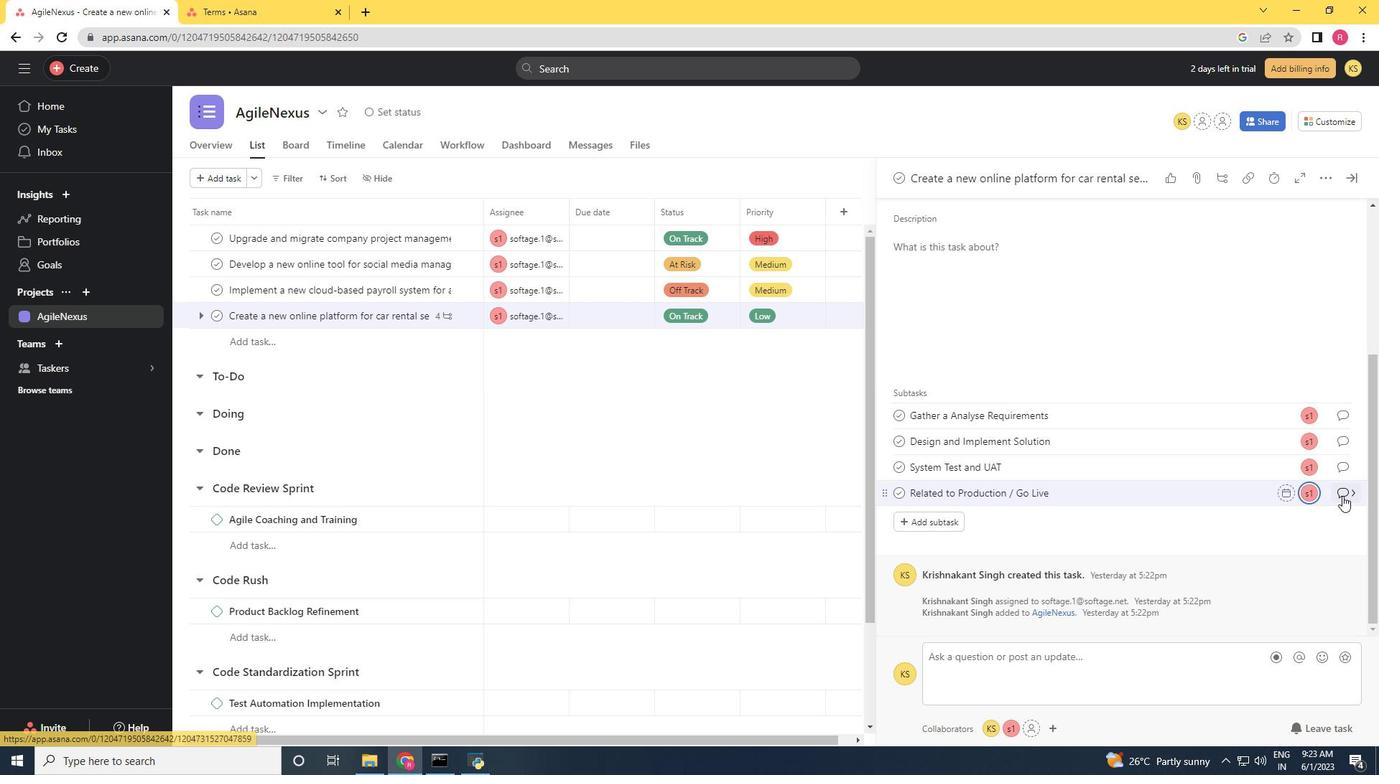 
Action: Mouse moved to (953, 380)
Screenshot: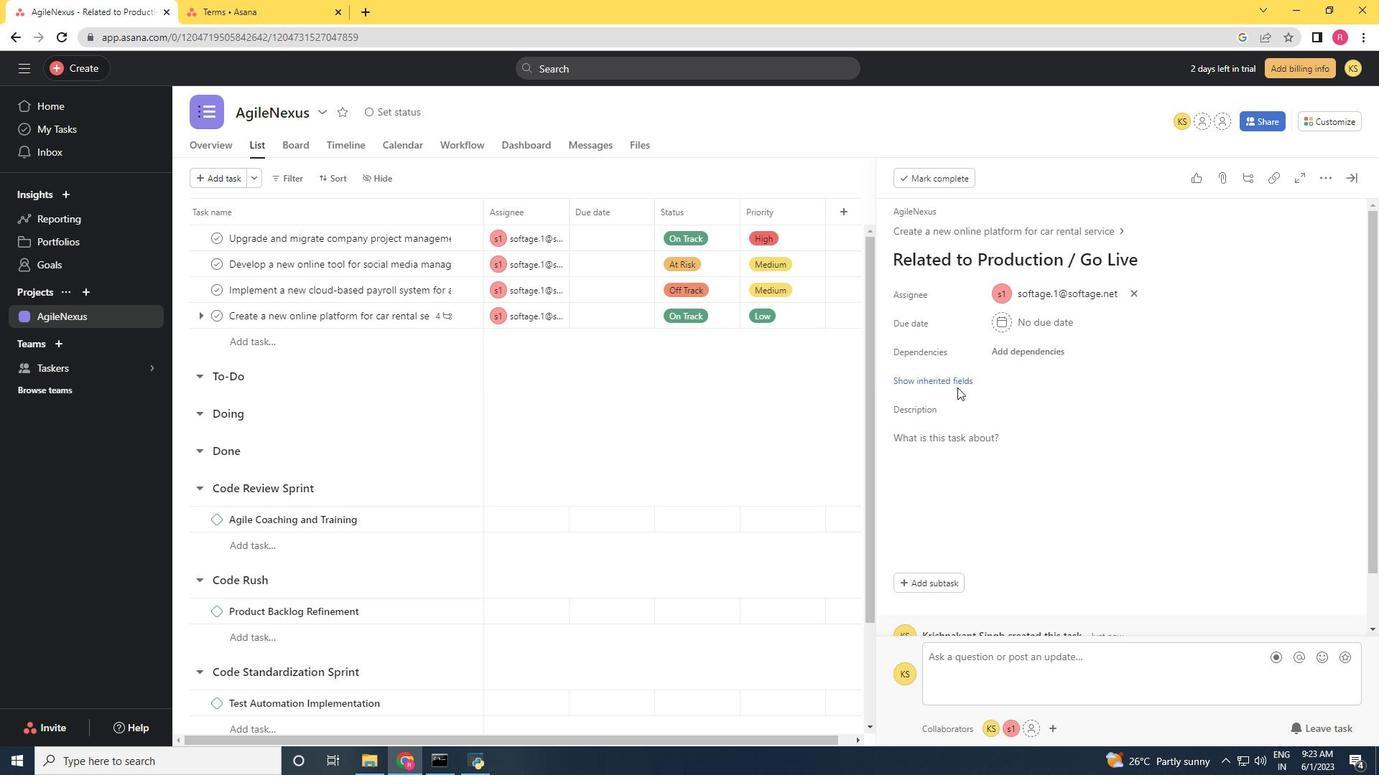 
Action: Mouse pressed left at (953, 380)
Screenshot: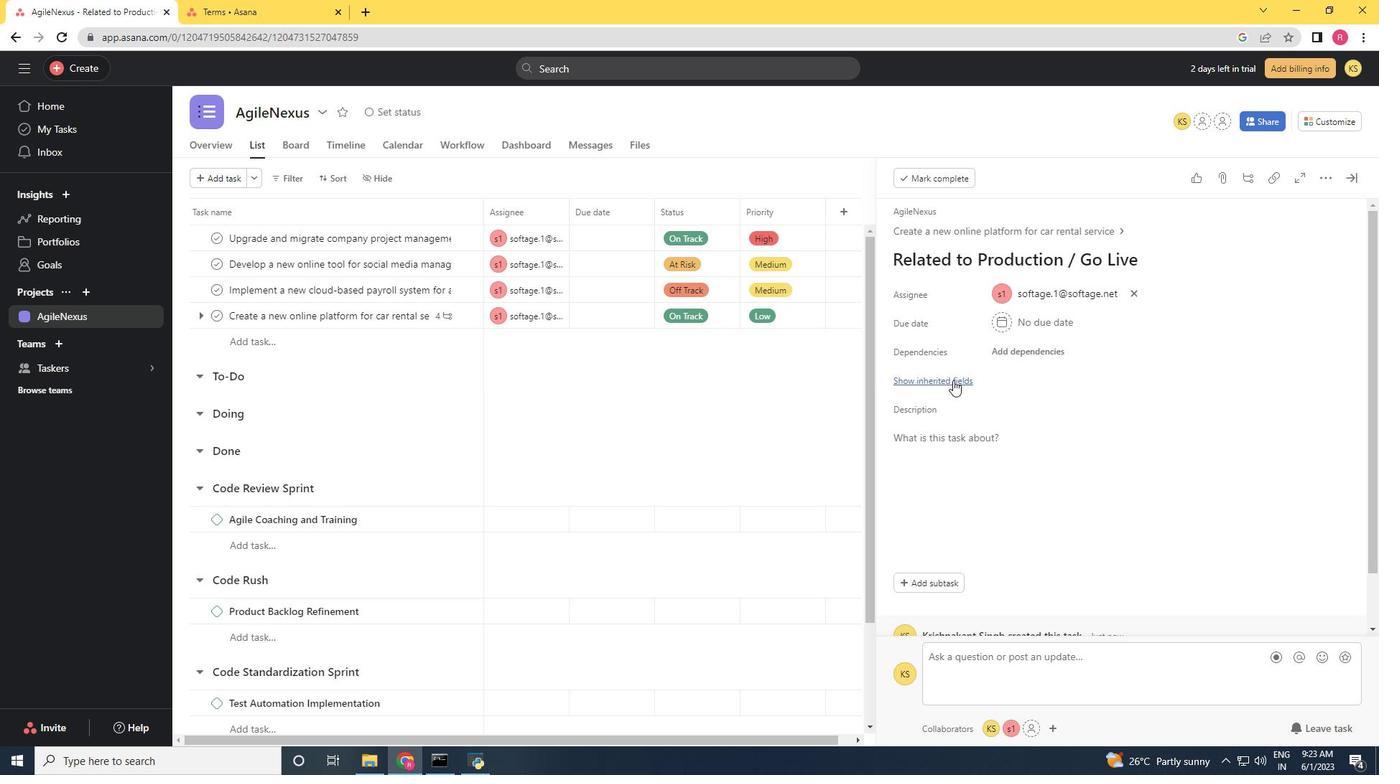 
Action: Mouse moved to (993, 407)
Screenshot: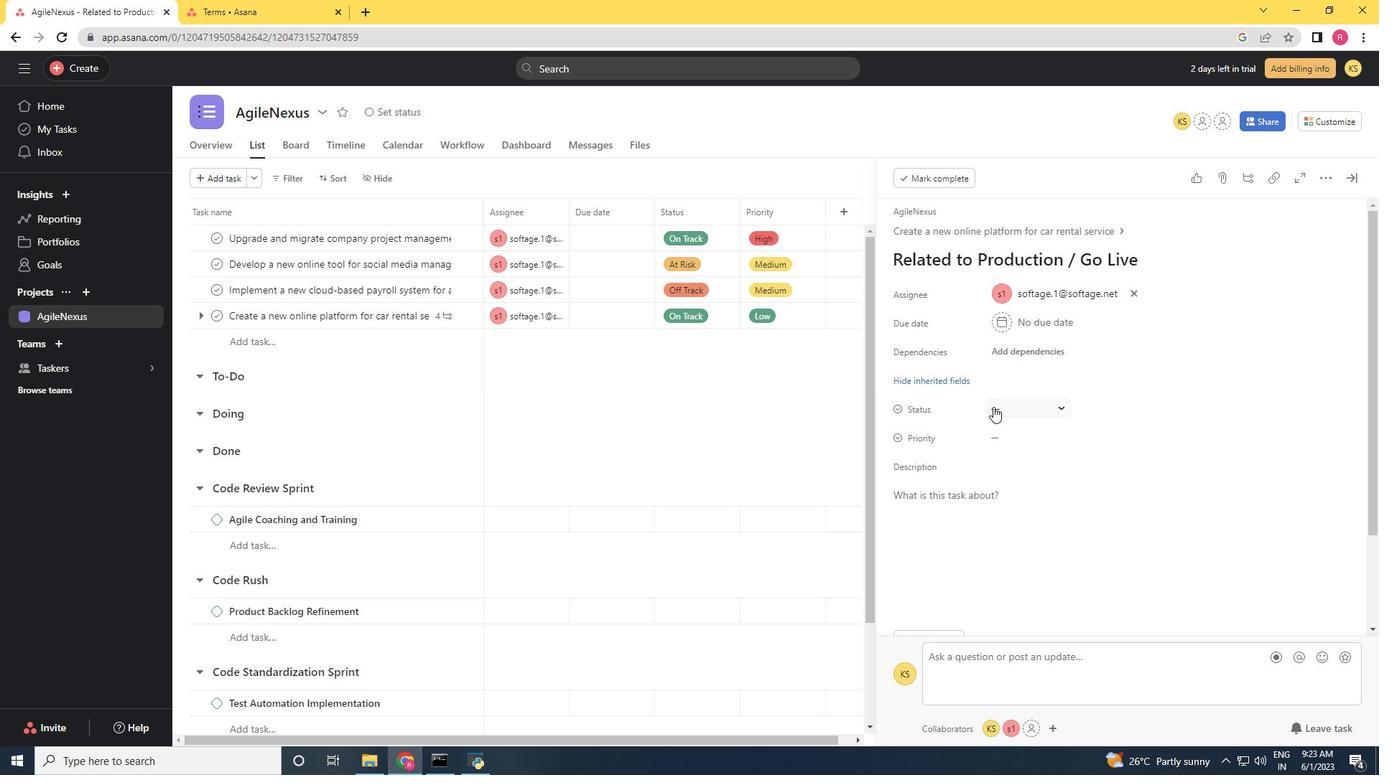 
Action: Mouse pressed left at (993, 407)
Screenshot: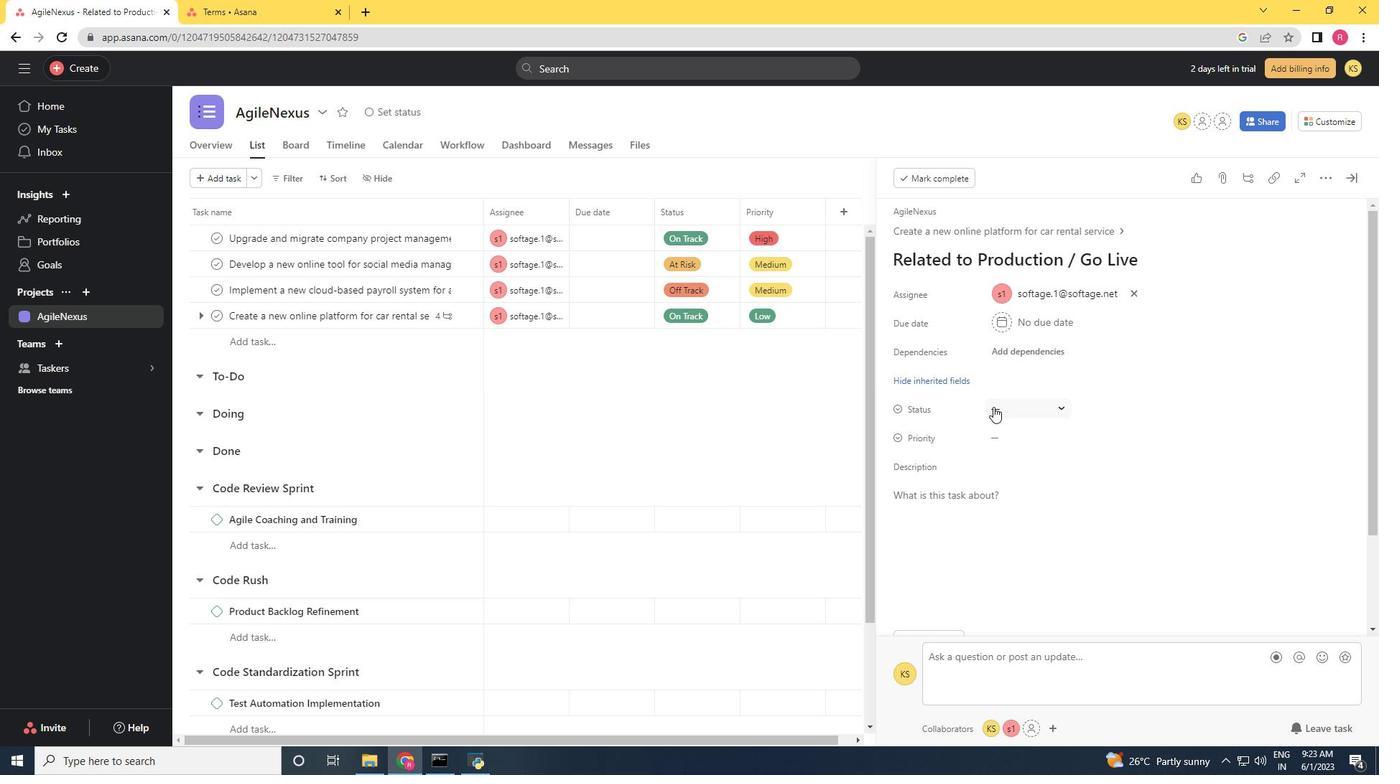 
Action: Mouse moved to (1045, 481)
Screenshot: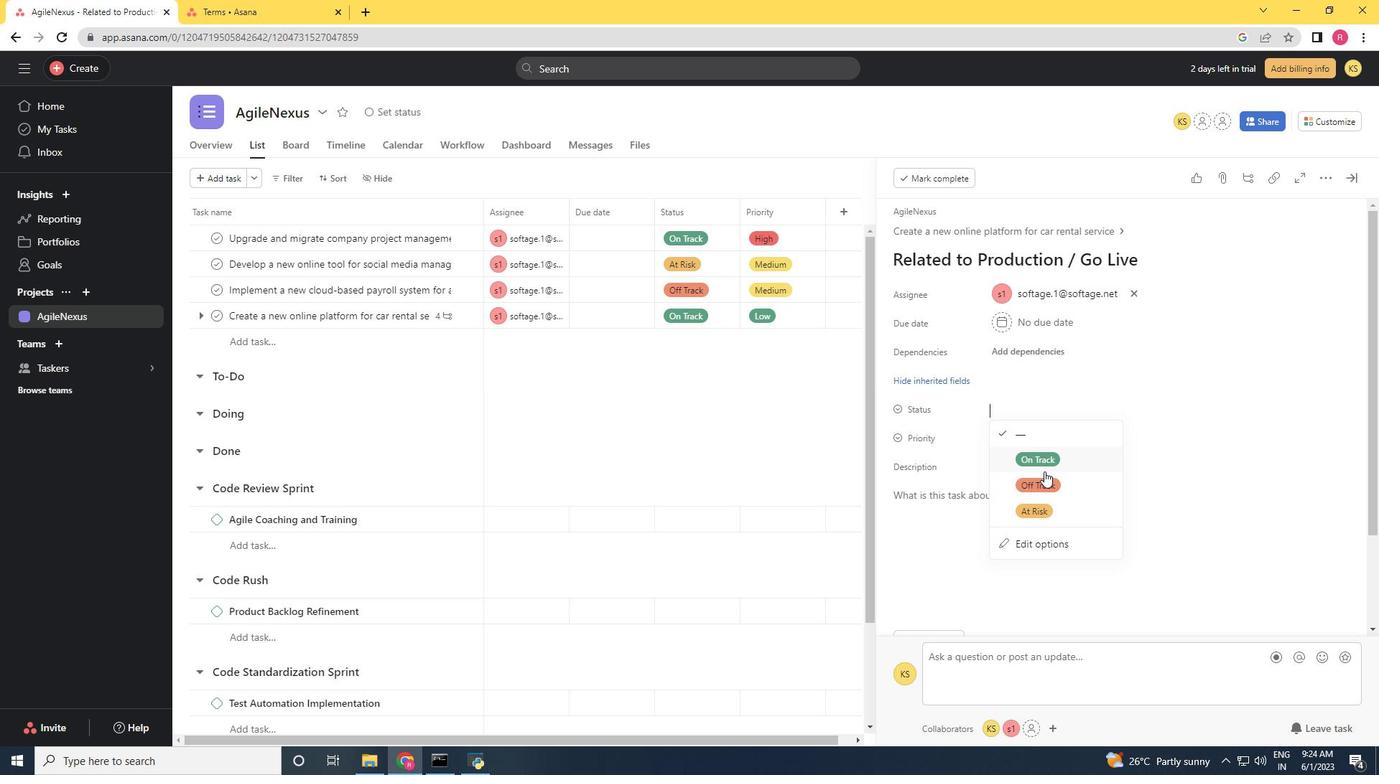 
Action: Mouse pressed left at (1045, 481)
Screenshot: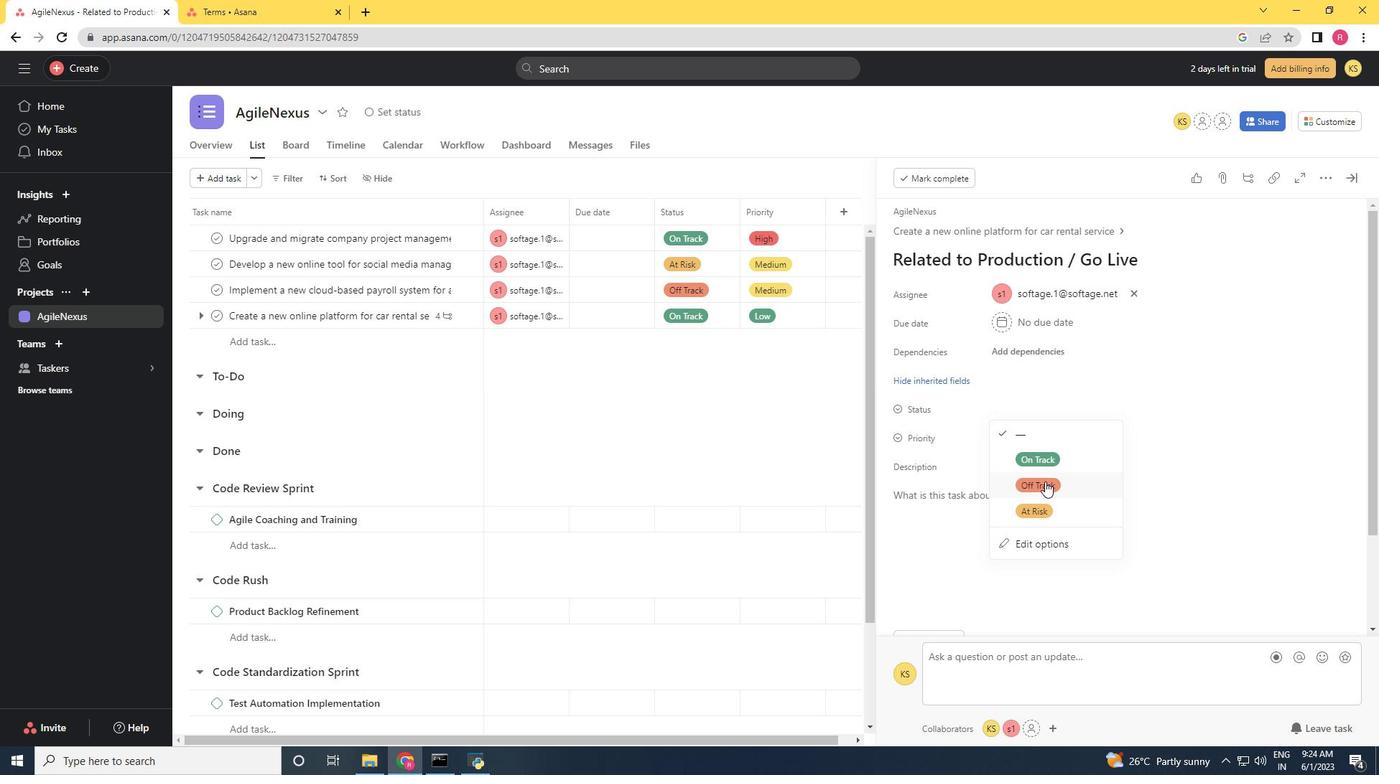 
Action: Mouse moved to (1006, 438)
Screenshot: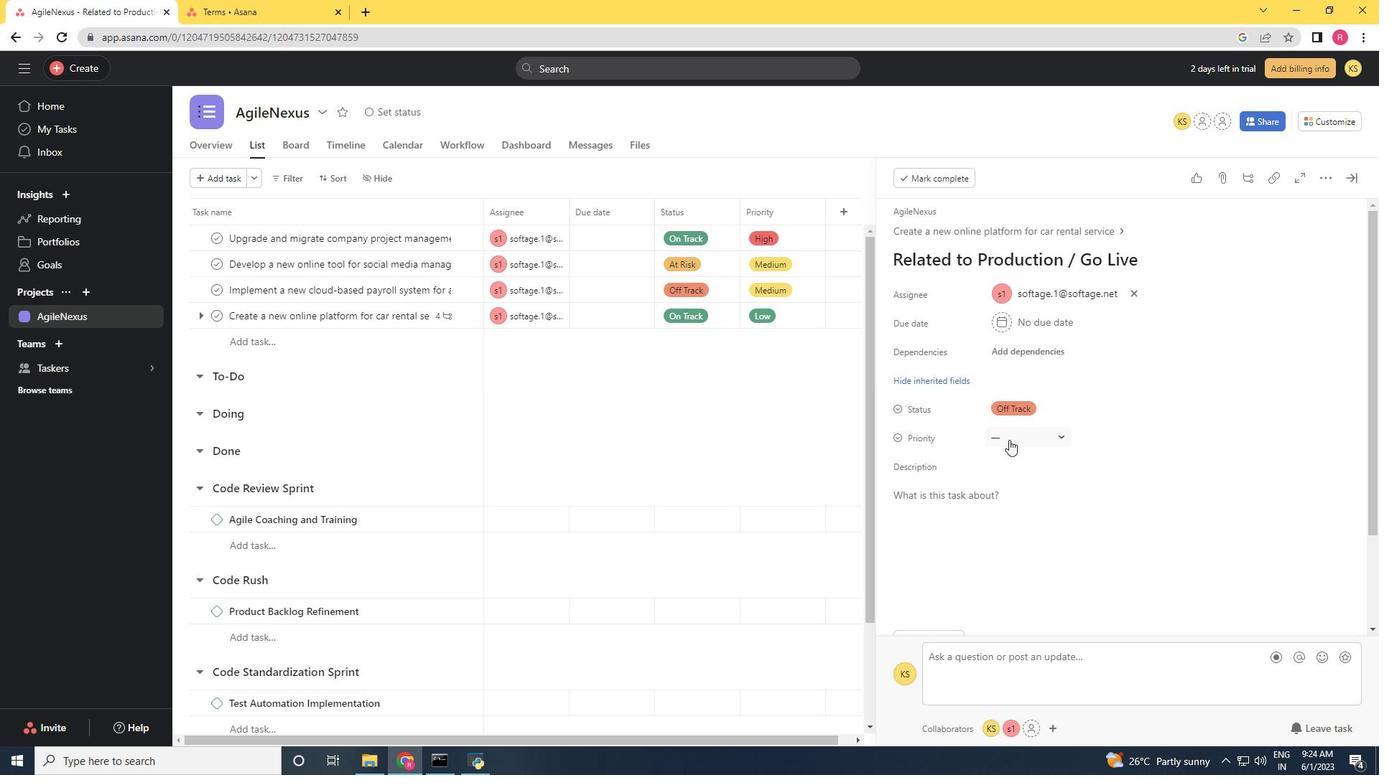 
Action: Mouse pressed left at (1006, 438)
Screenshot: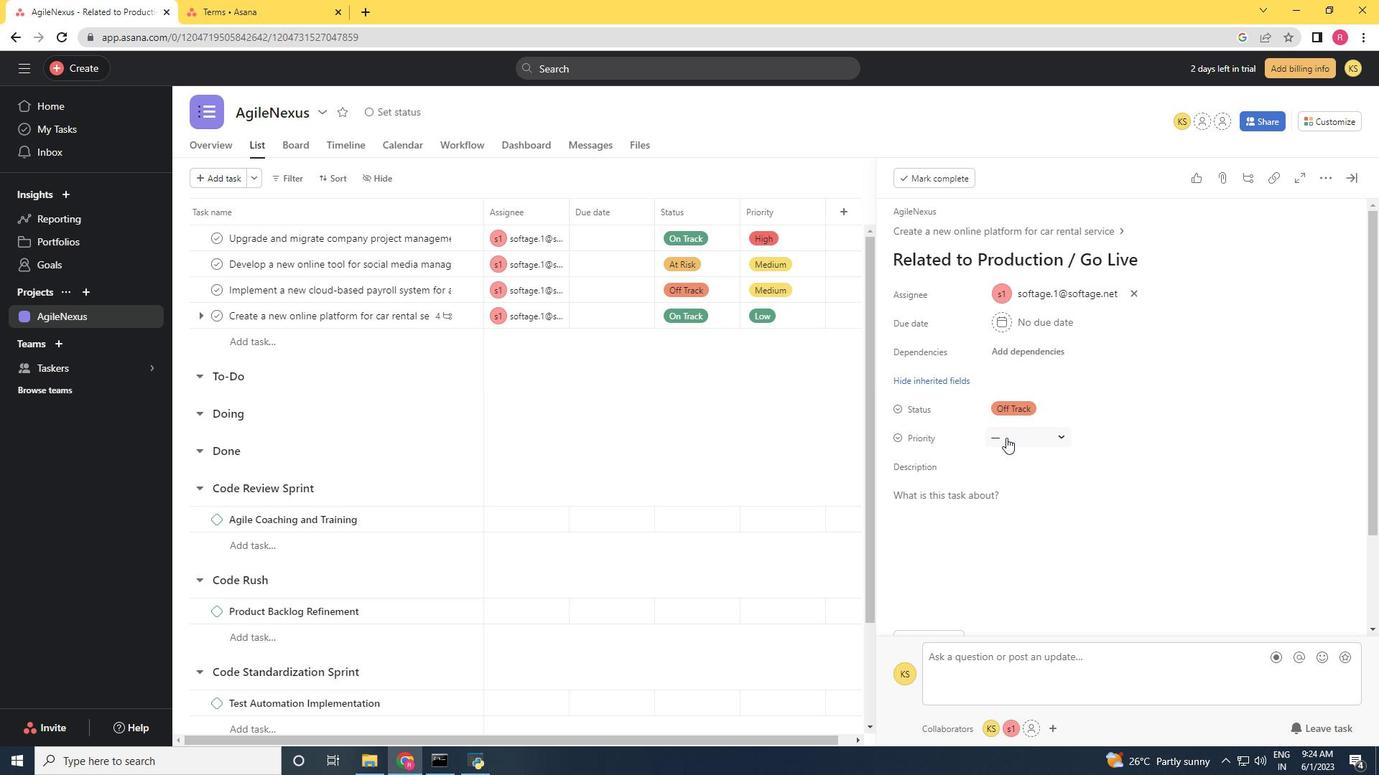 
Action: Mouse moved to (1032, 481)
Screenshot: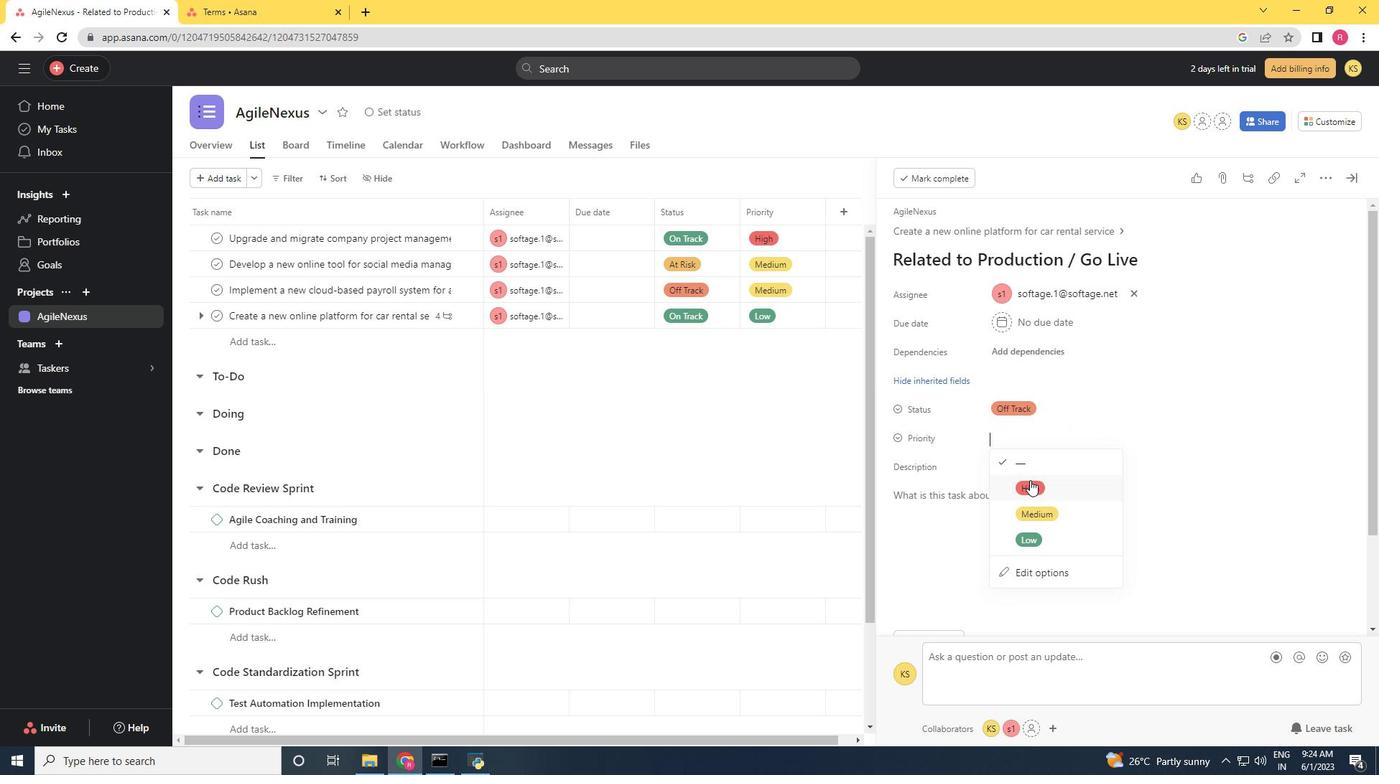 
Action: Mouse pressed left at (1032, 481)
Screenshot: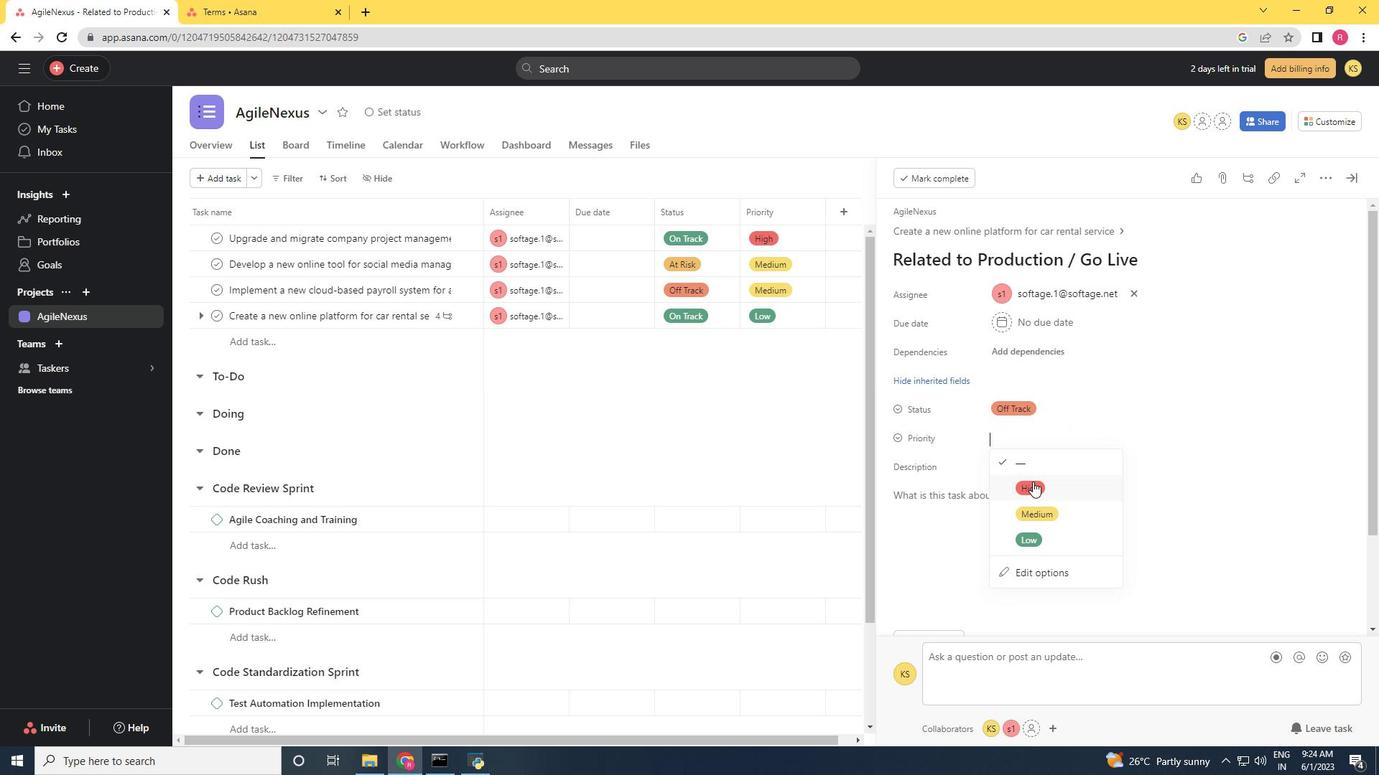 
Action: Mouse moved to (1335, 196)
Screenshot: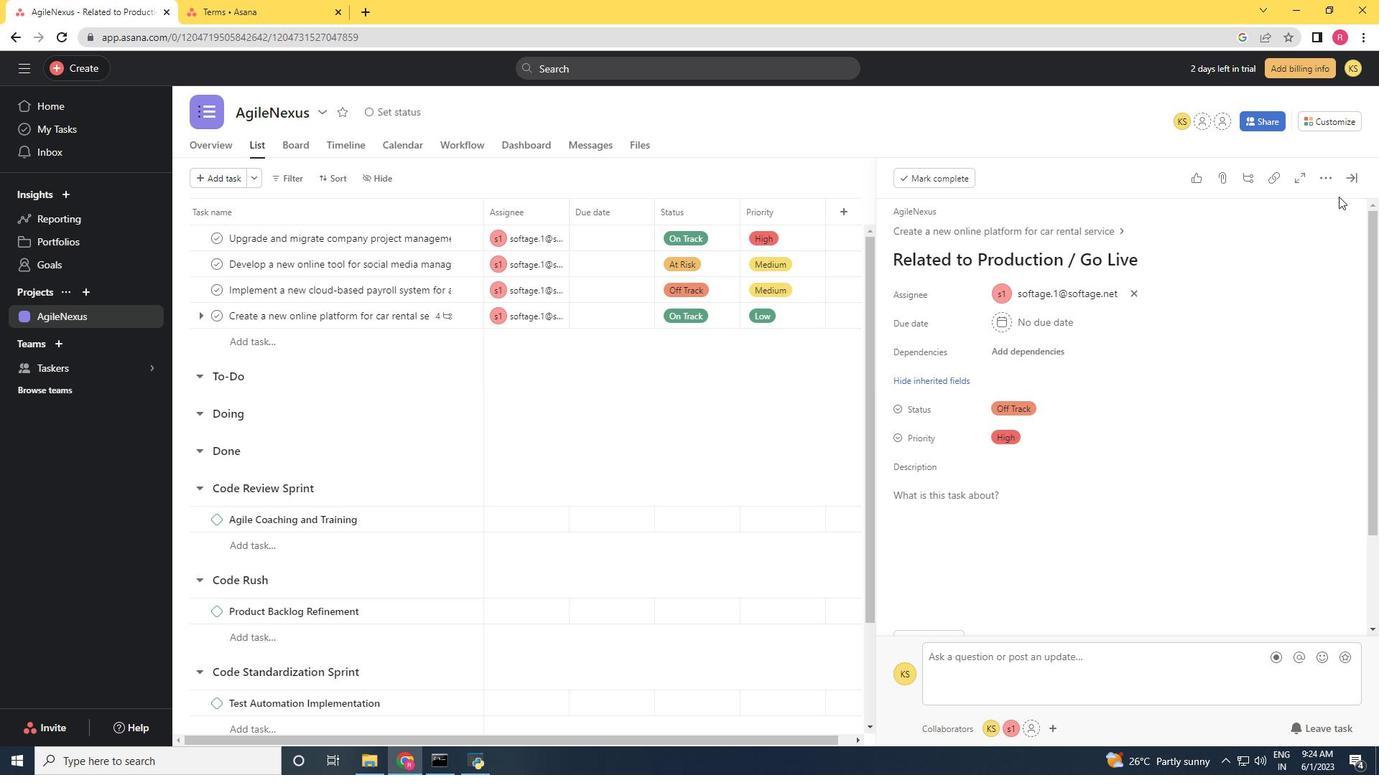 
